 Task: Research Airbnb options in Yarim, Yemen from 2nd December, 2023 to 10th December, 2023 for 1 adult. Place can be private room with 1  bedroom having 1 bed and 1 bathroom. Property type can be hotel. Booking option can be self check-in.
Action: Mouse moved to (516, 96)
Screenshot: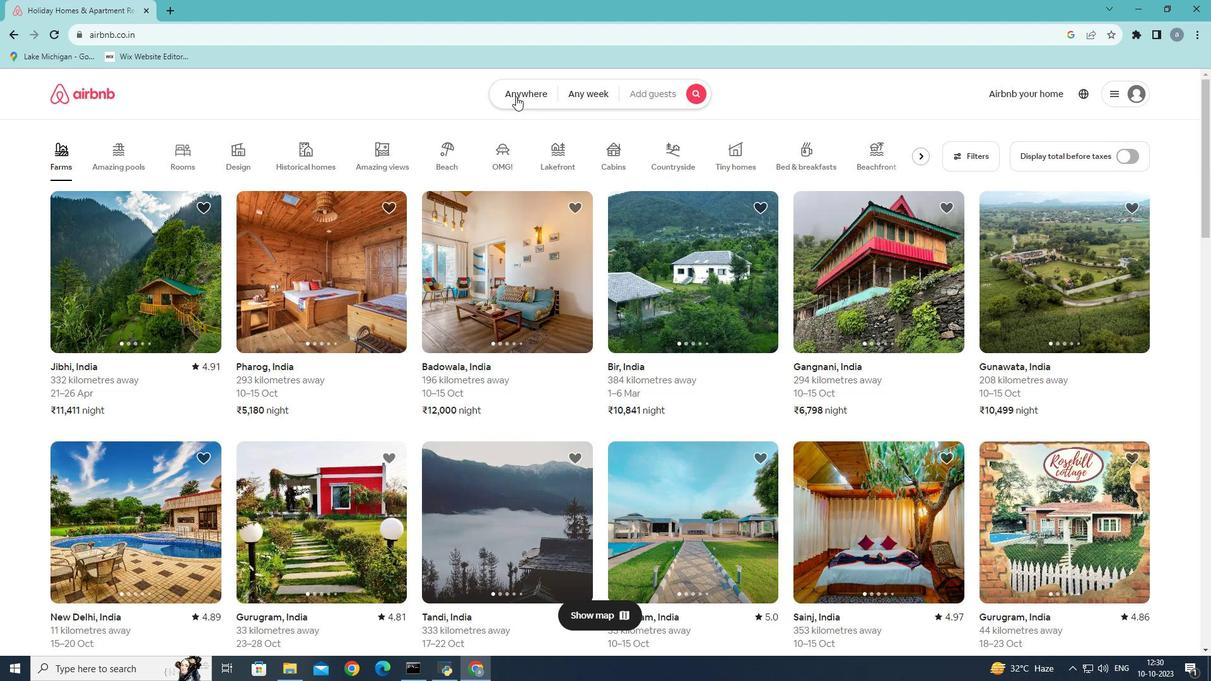 
Action: Mouse pressed left at (516, 96)
Screenshot: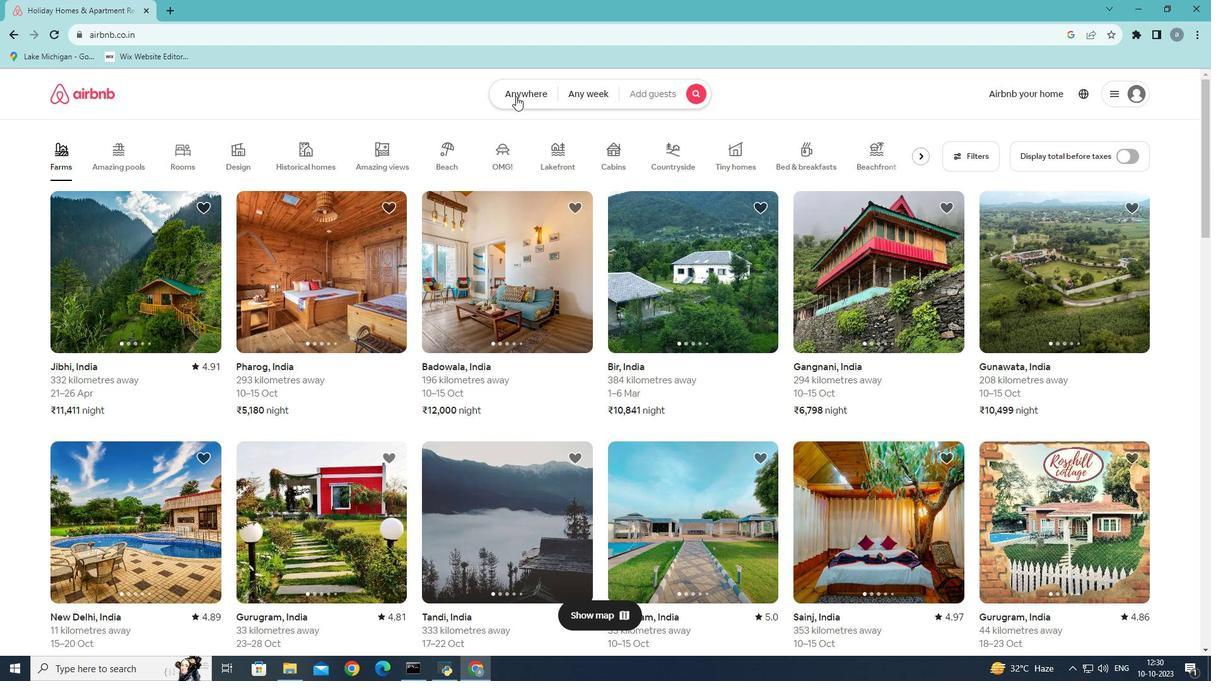 
Action: Mouse moved to (410, 142)
Screenshot: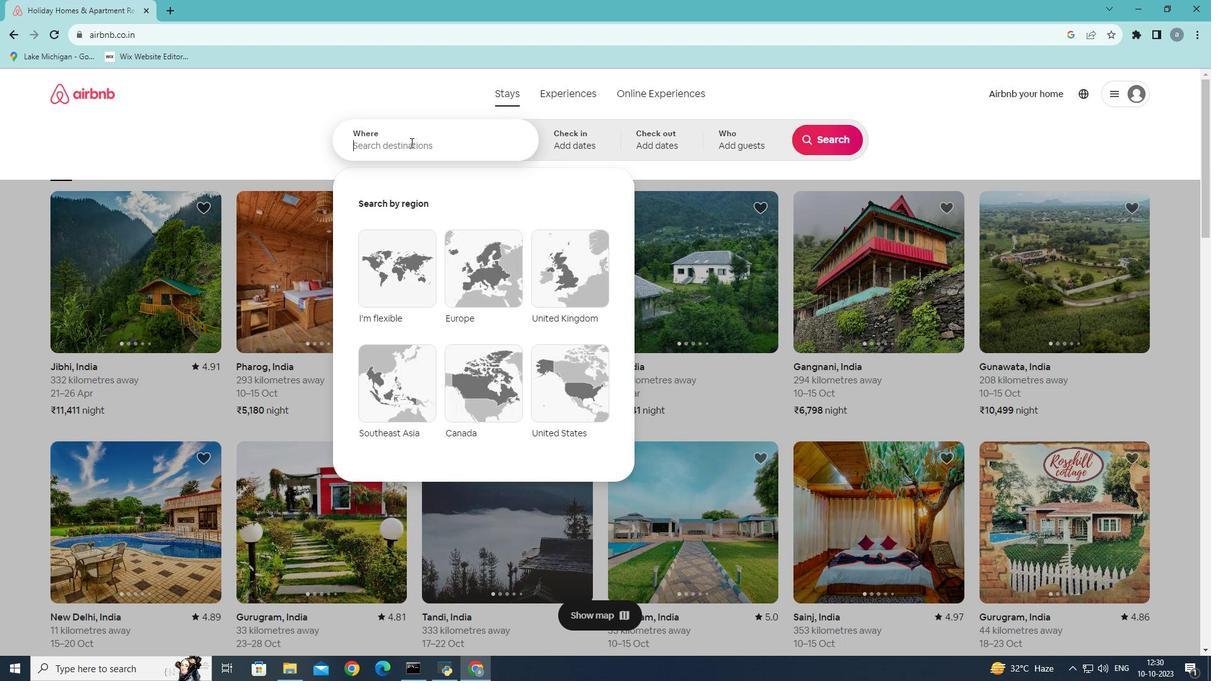 
Action: Mouse pressed left at (410, 142)
Screenshot: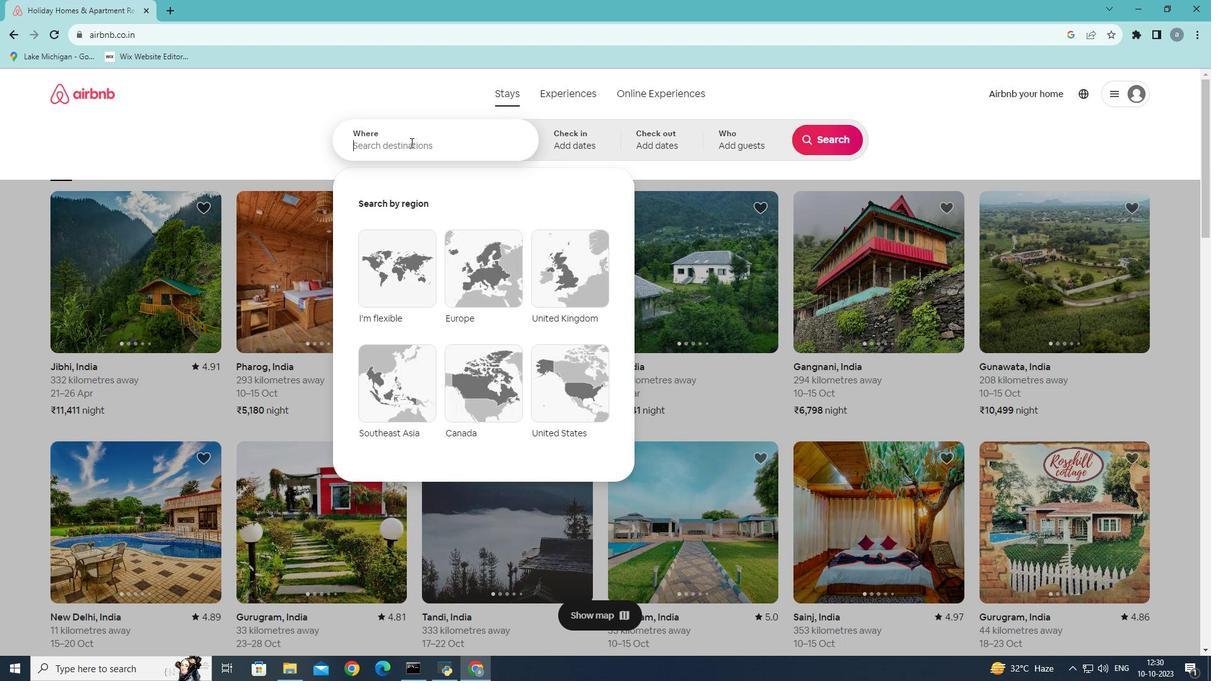 
Action: Mouse moved to (458, 136)
Screenshot: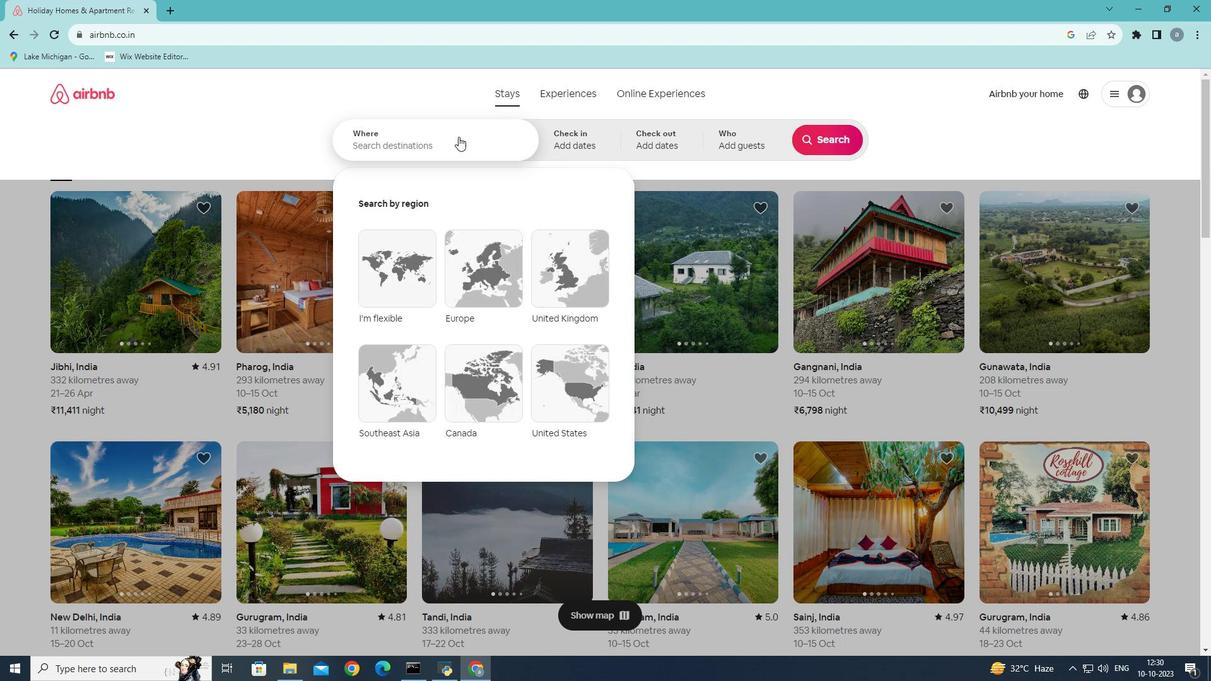 
Action: Key pressed <Key.shift><Key.shift><Key.shift><Key.shift><Key.shift><Key.shift>Yarim,<Key.shift><Key.shift>Yamr<Key.backspace>en<Key.enter>
Screenshot: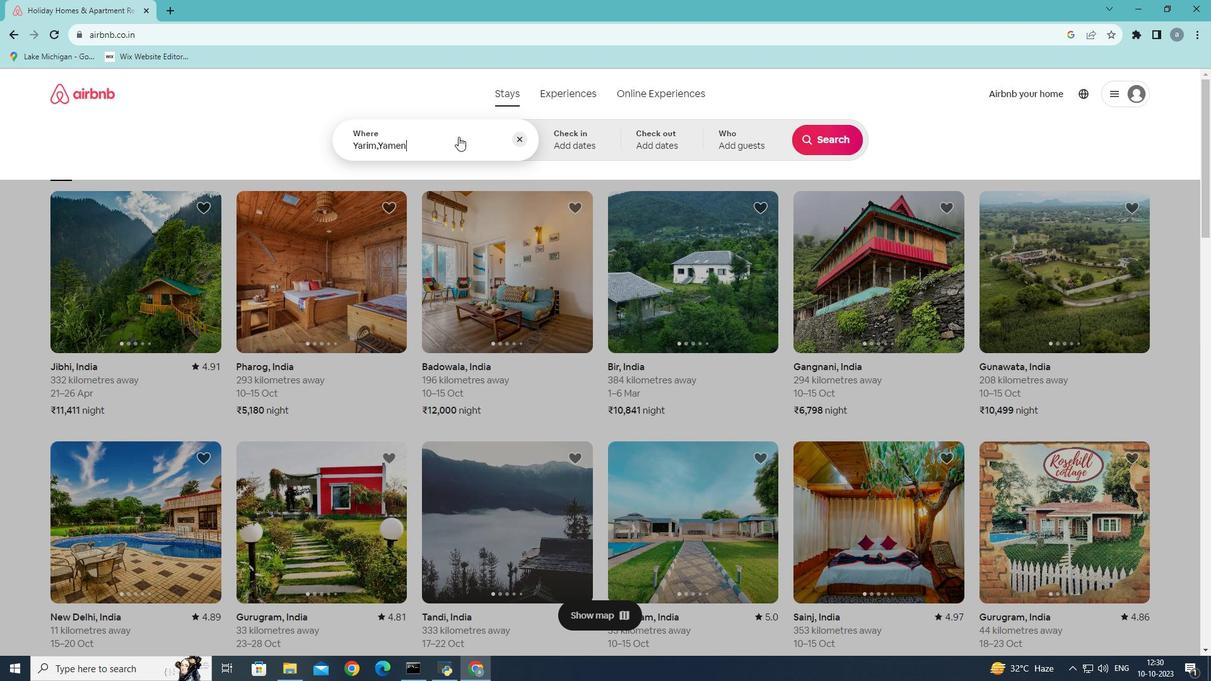 
Action: Mouse moved to (825, 241)
Screenshot: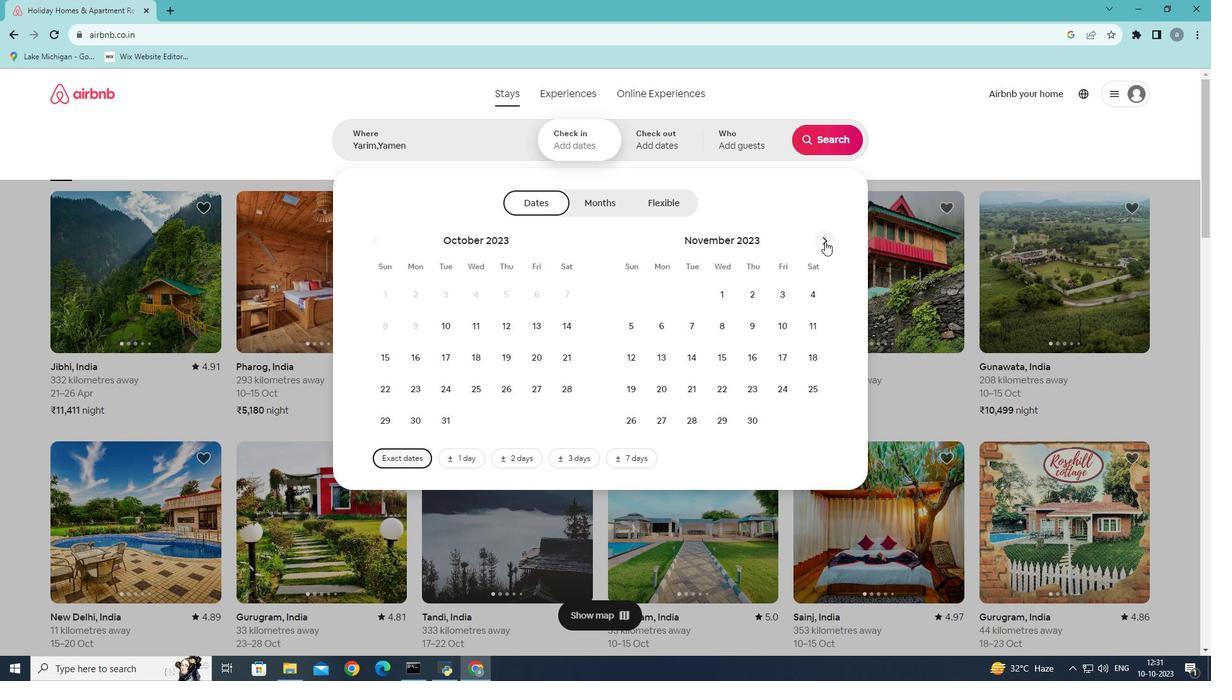 
Action: Mouse pressed left at (825, 241)
Screenshot: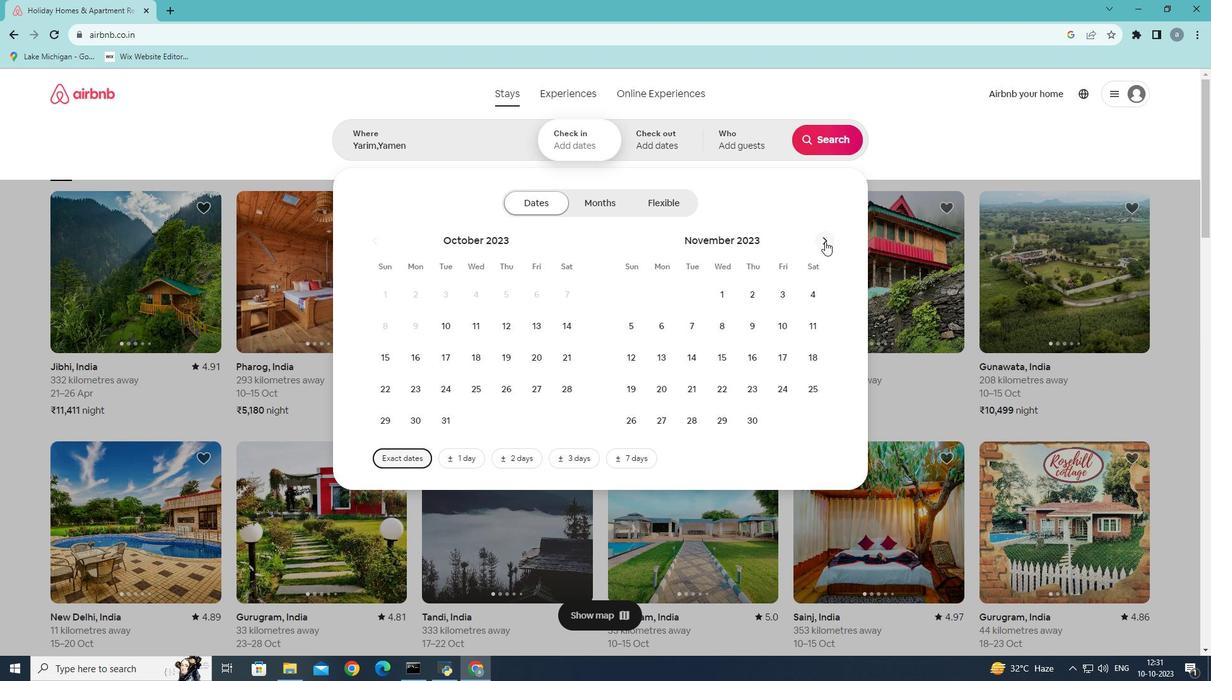 
Action: Mouse moved to (818, 292)
Screenshot: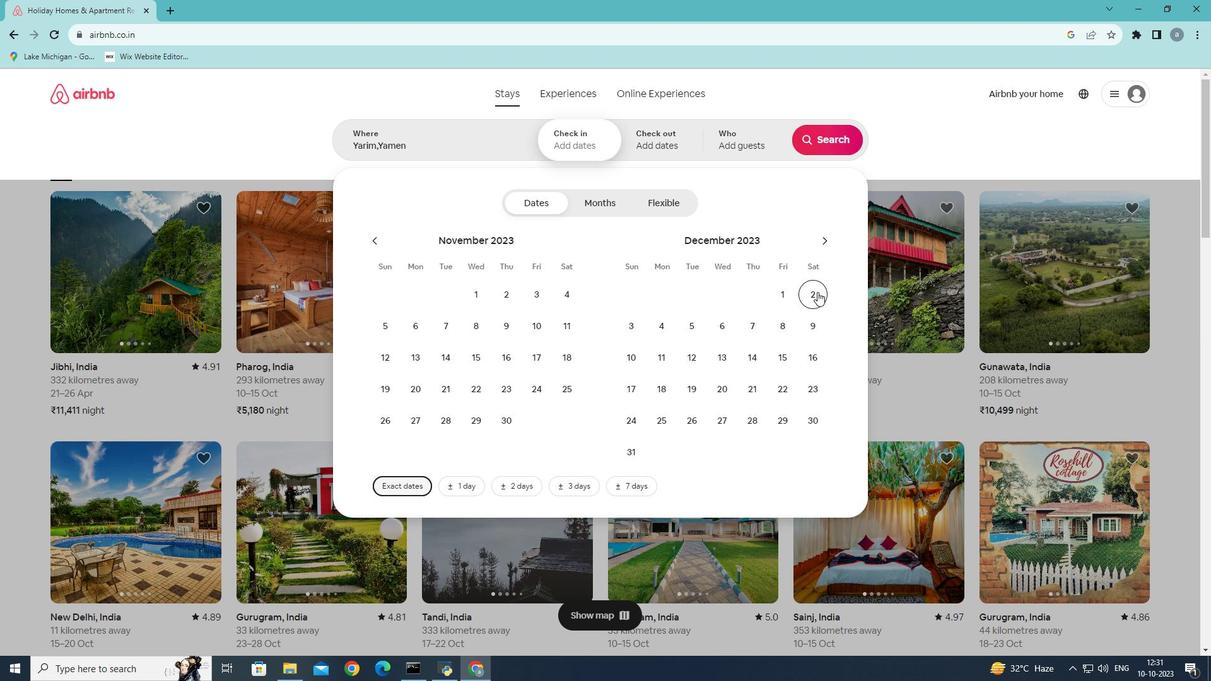 
Action: Mouse pressed left at (818, 292)
Screenshot: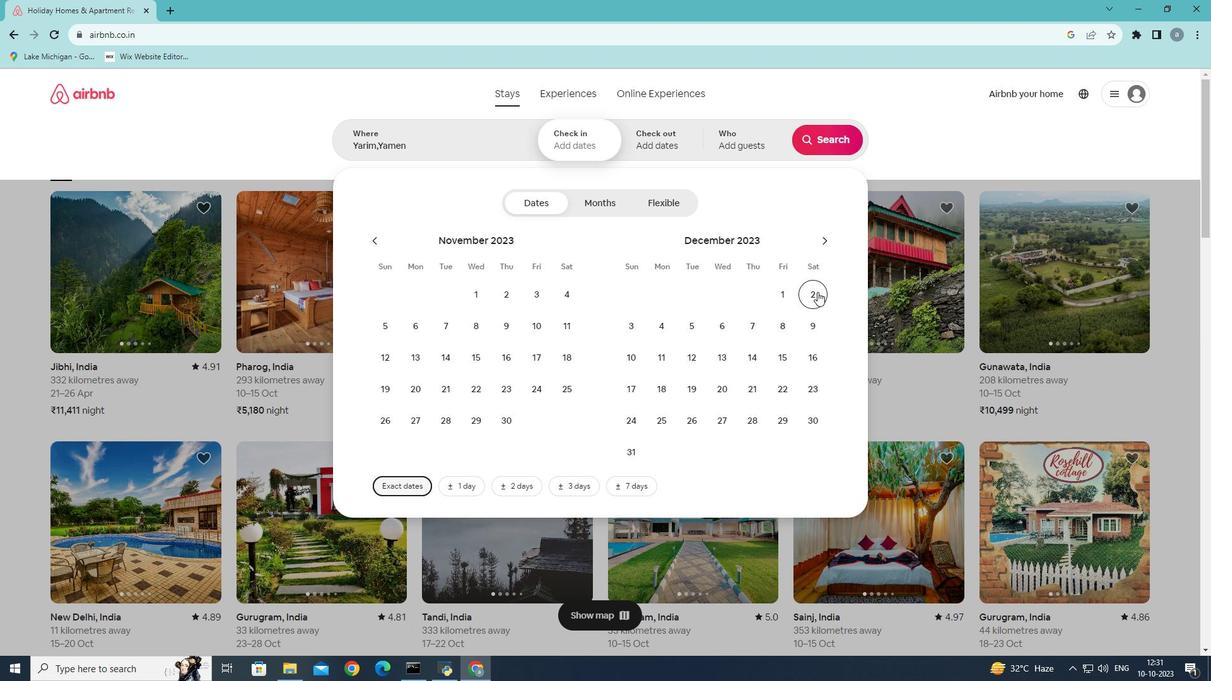
Action: Mouse moved to (631, 361)
Screenshot: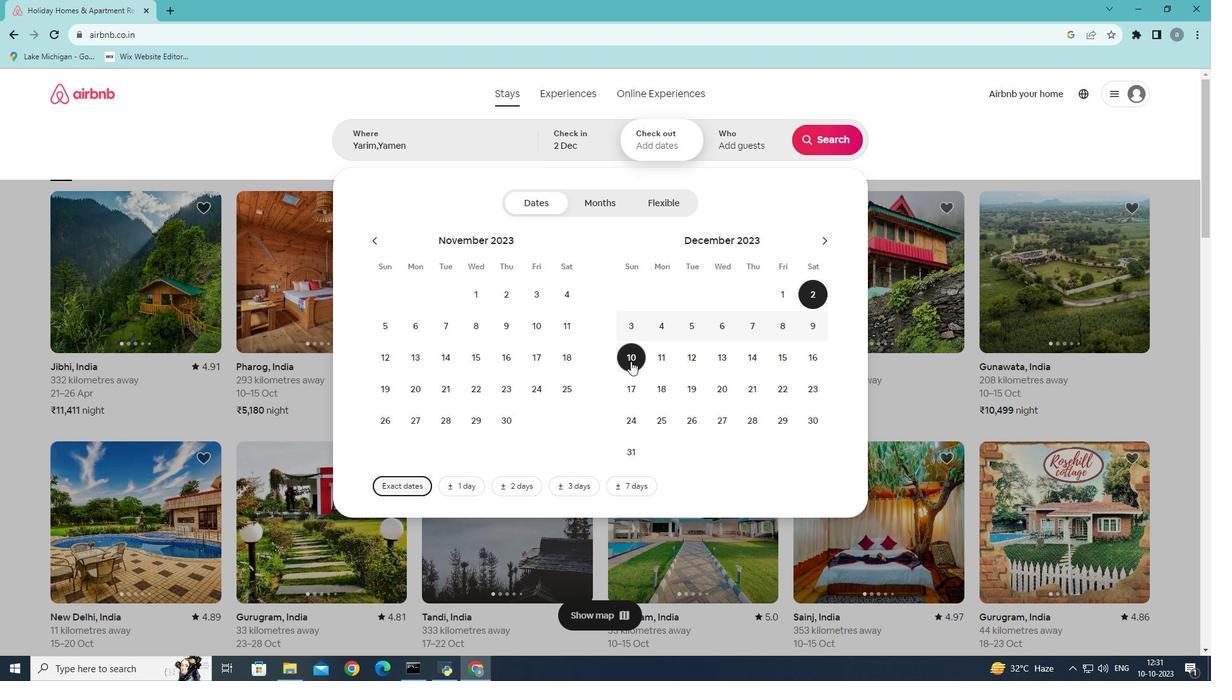 
Action: Mouse pressed left at (631, 361)
Screenshot: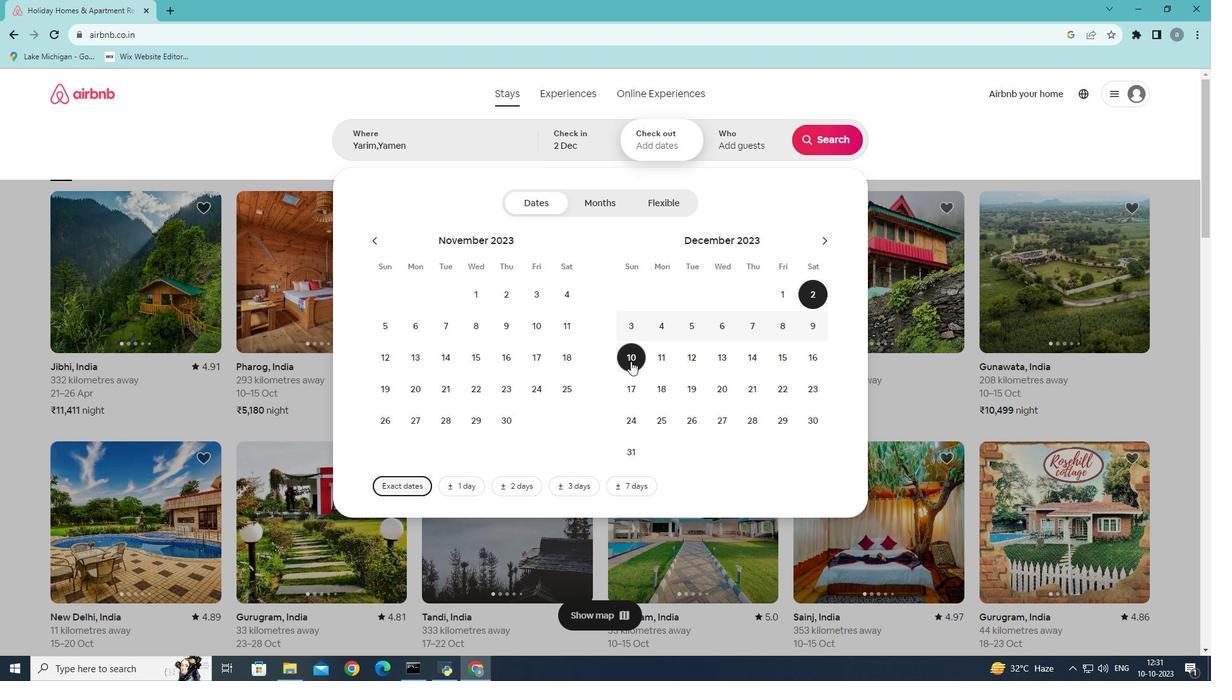 
Action: Mouse moved to (742, 143)
Screenshot: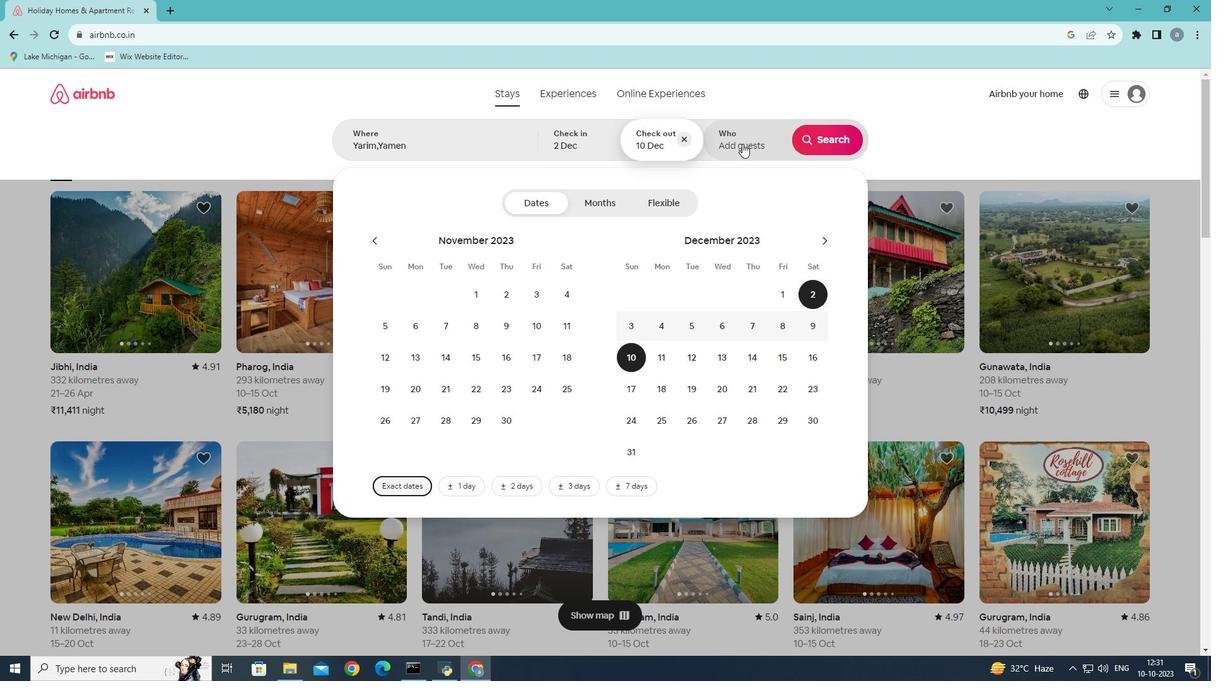 
Action: Mouse pressed left at (742, 143)
Screenshot: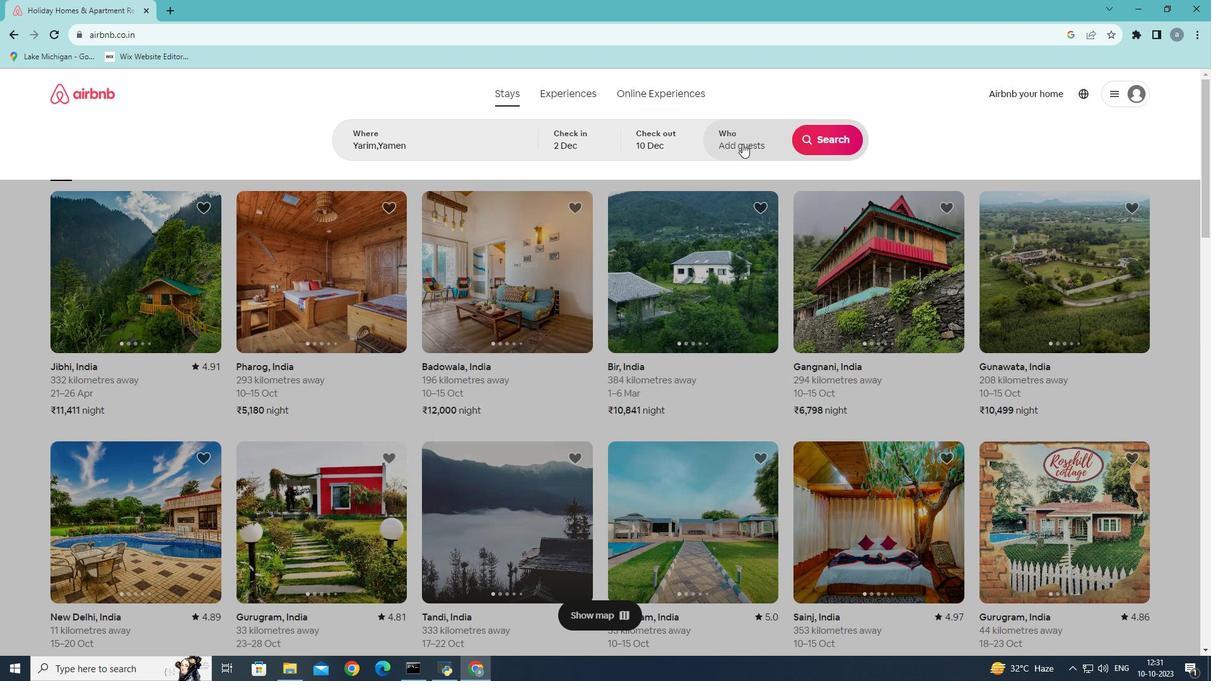 
Action: Mouse moved to (827, 203)
Screenshot: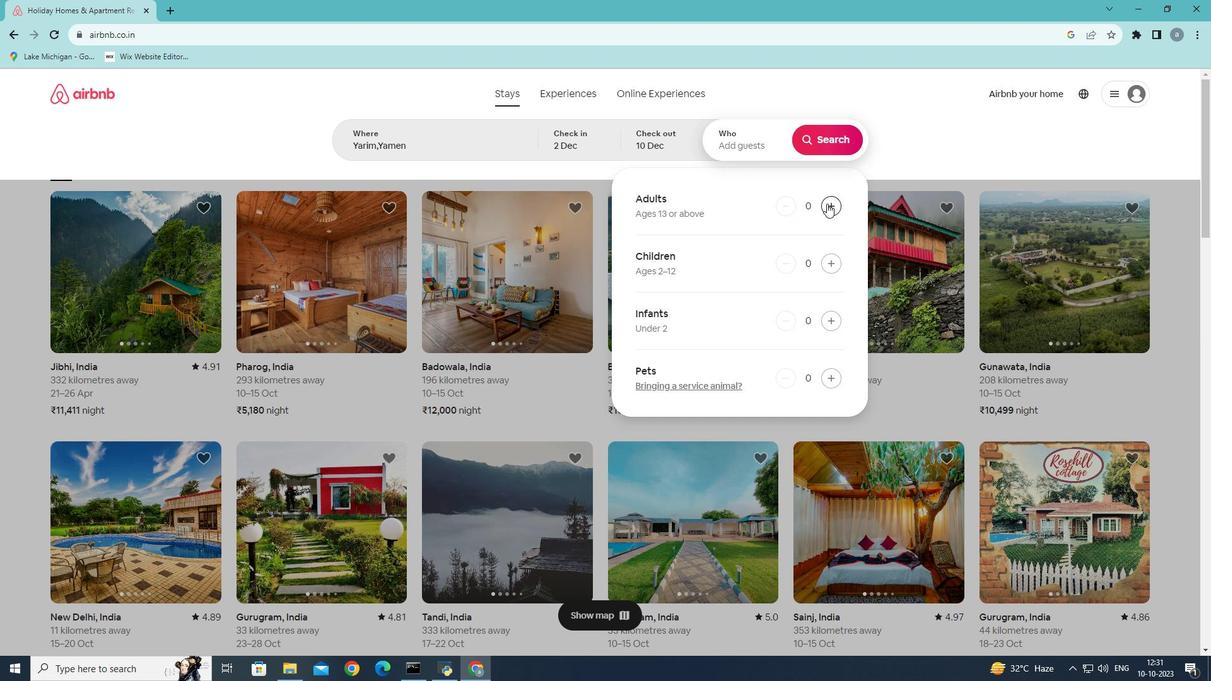 
Action: Mouse pressed left at (827, 203)
Screenshot: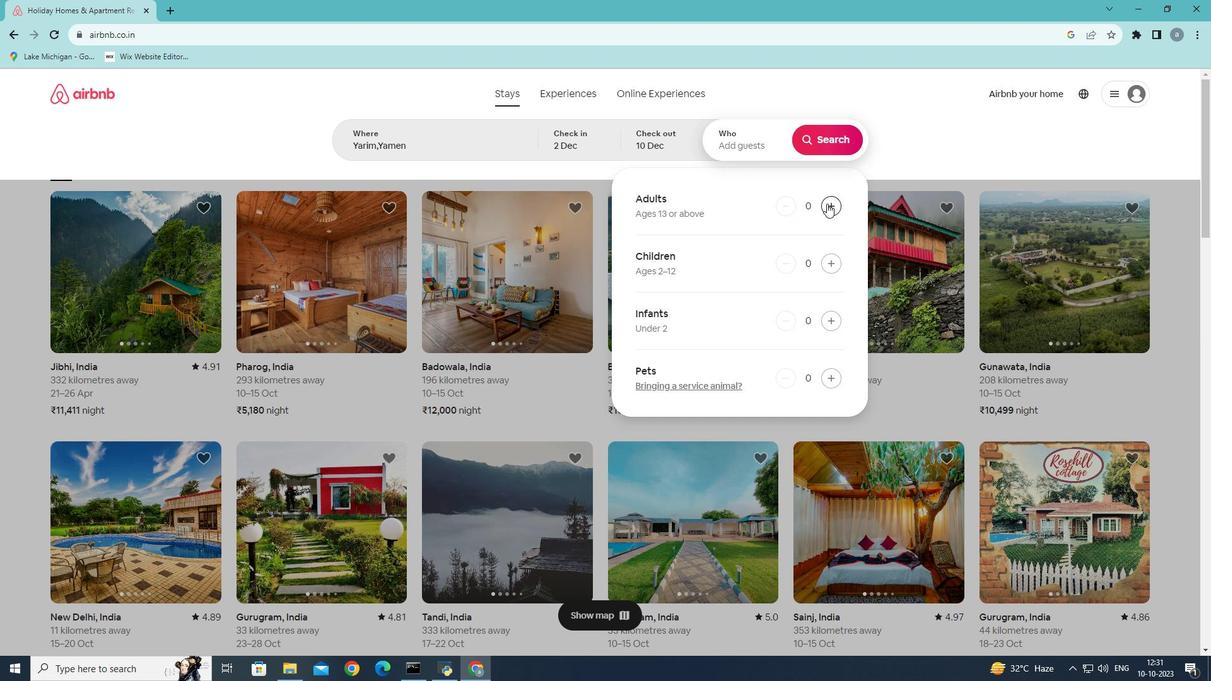 
Action: Mouse moved to (823, 140)
Screenshot: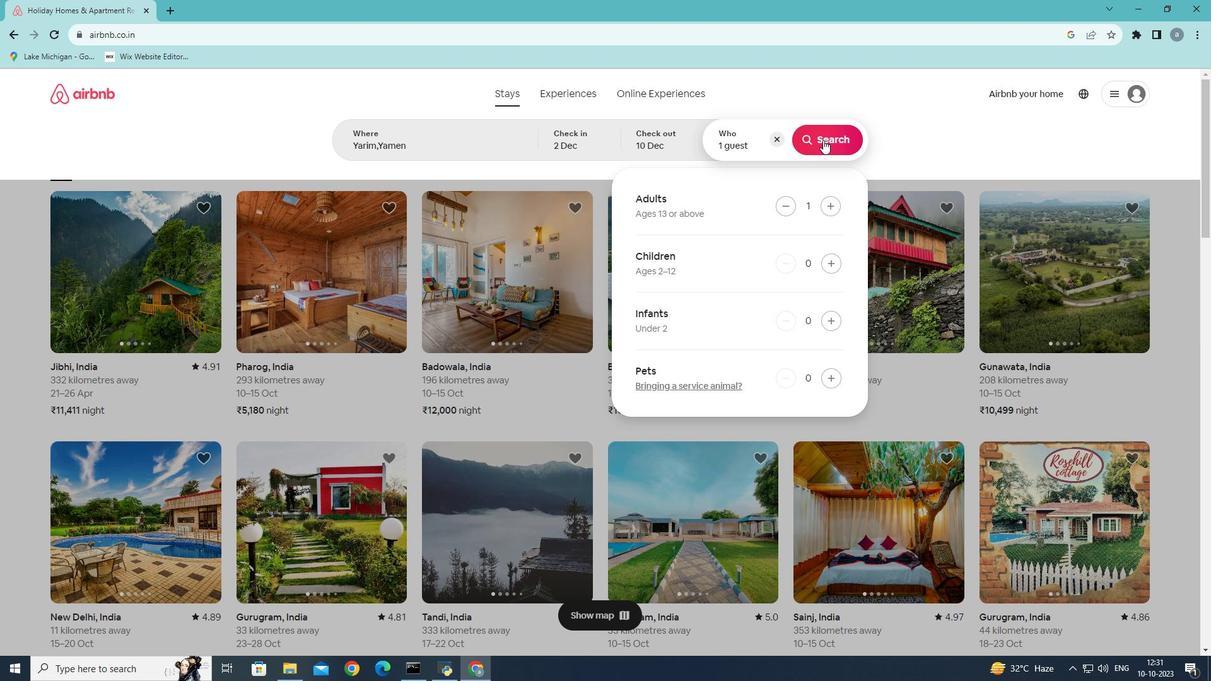 
Action: Mouse pressed left at (823, 140)
Screenshot: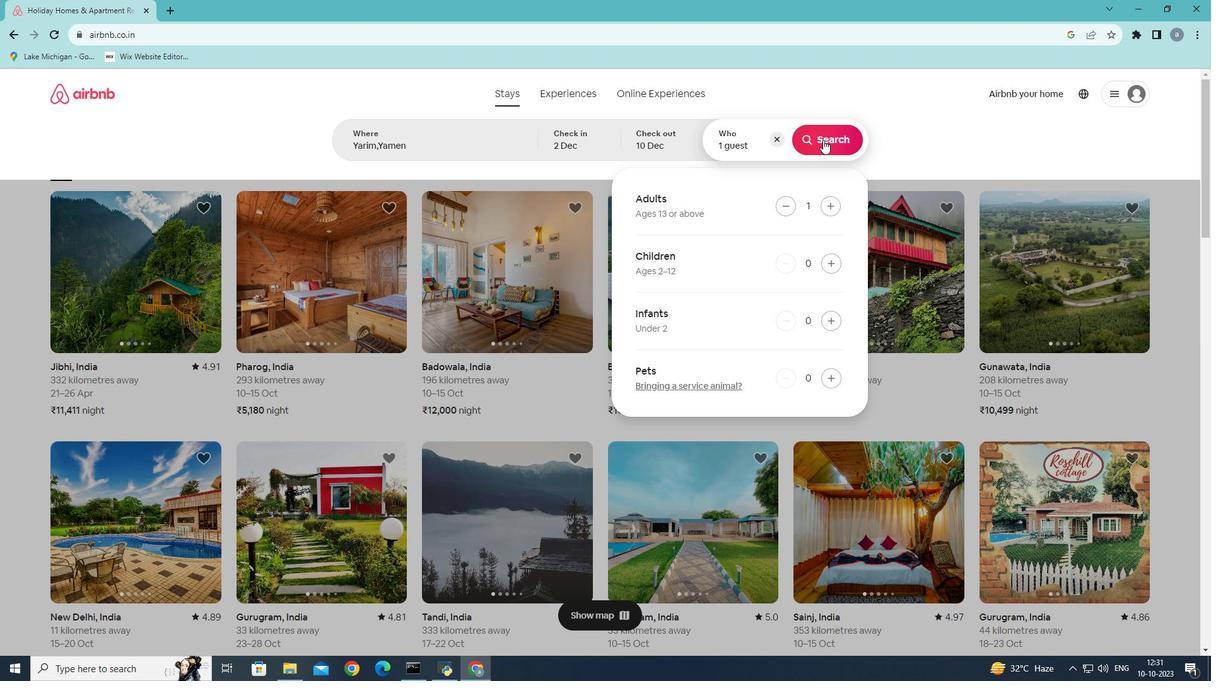 
Action: Mouse moved to (1012, 145)
Screenshot: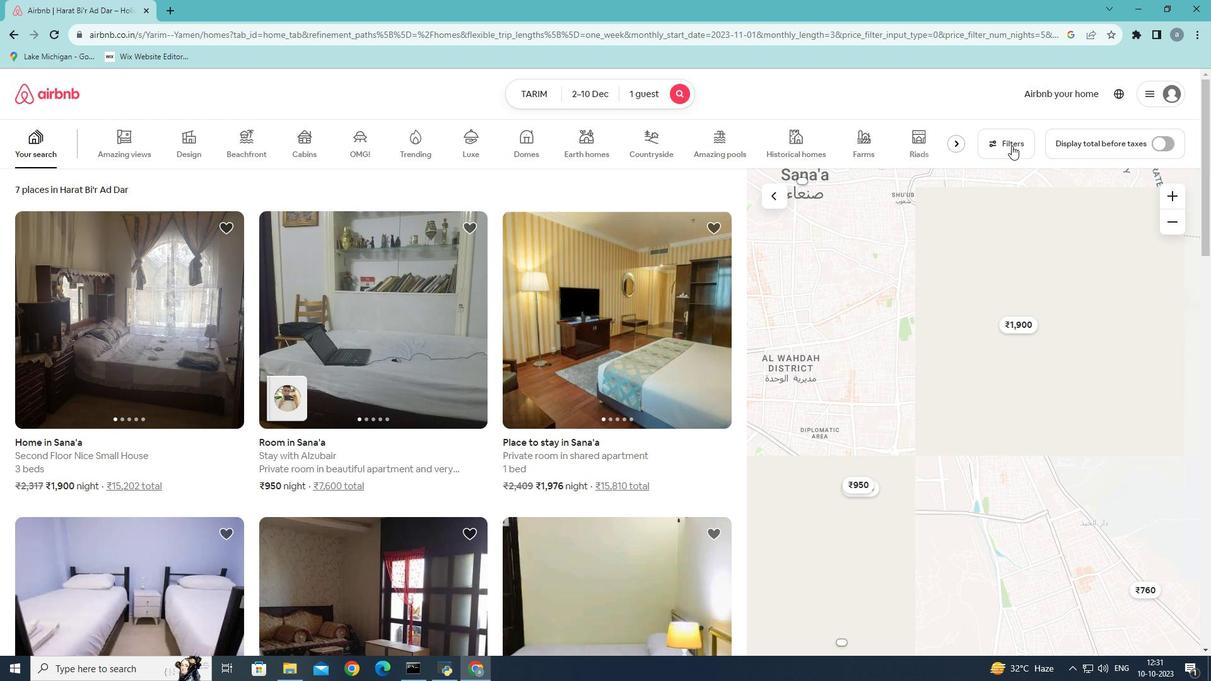 
Action: Mouse pressed left at (1012, 145)
Screenshot: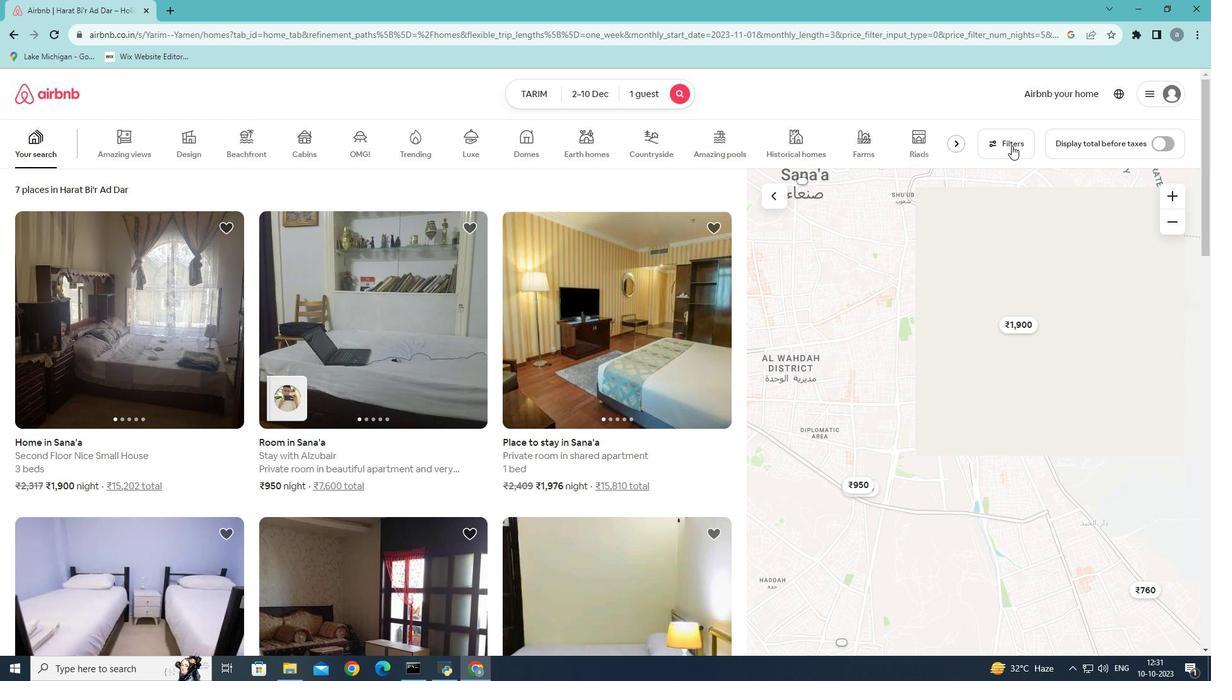 
Action: Mouse moved to (506, 396)
Screenshot: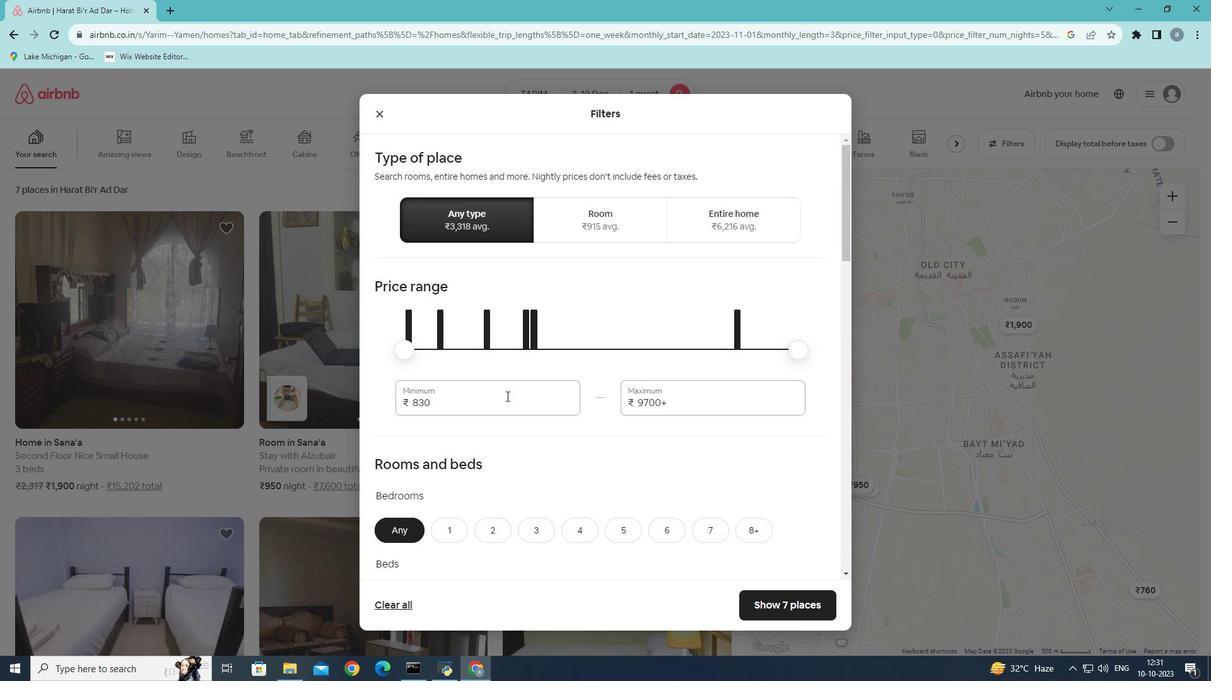 
Action: Mouse scrolled (506, 395) with delta (0, 0)
Screenshot: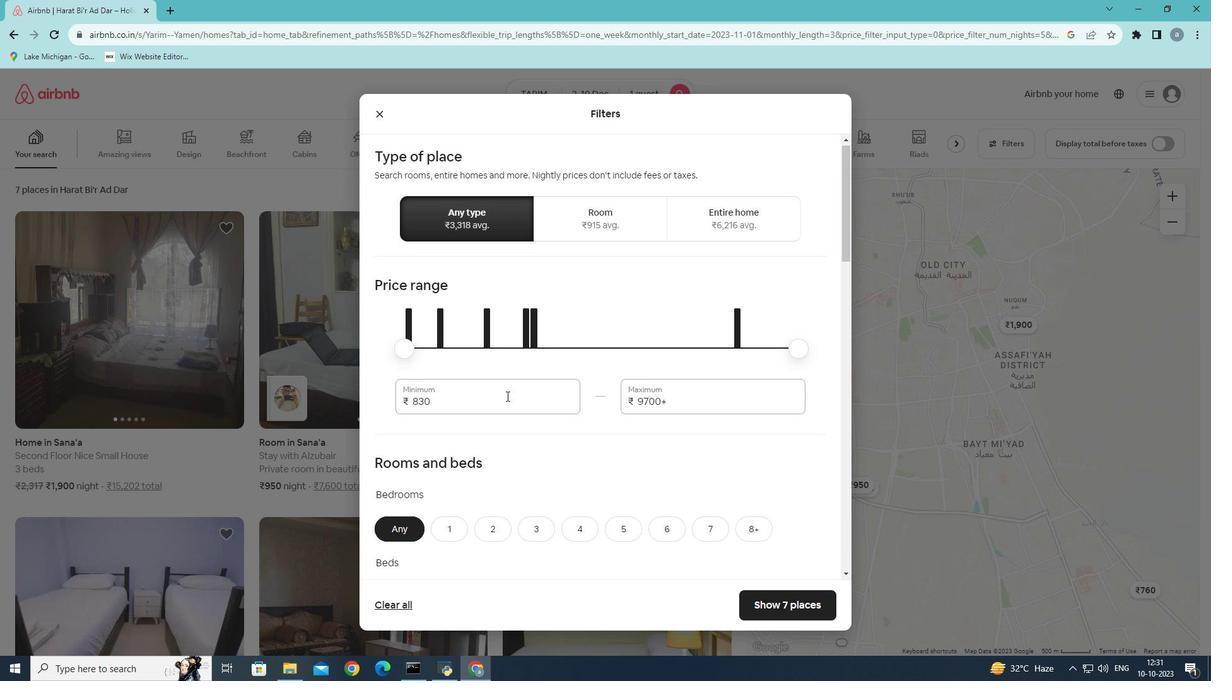 
Action: Mouse scrolled (506, 395) with delta (0, 0)
Screenshot: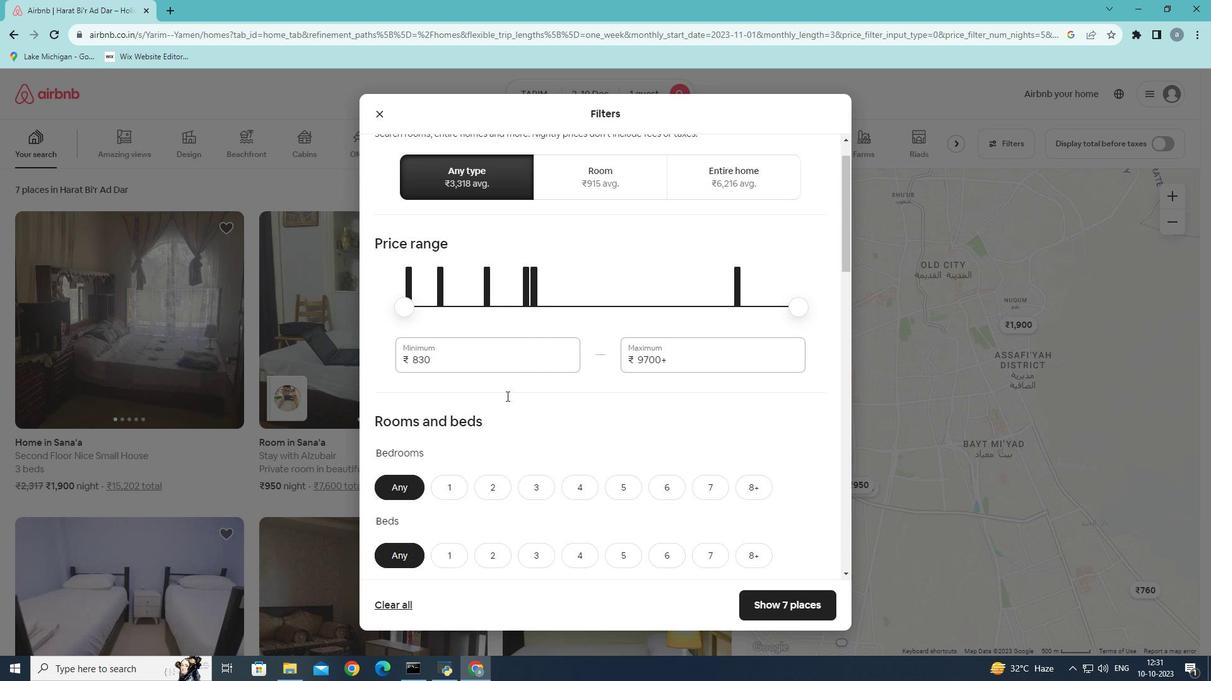 
Action: Mouse scrolled (506, 397) with delta (0, 0)
Screenshot: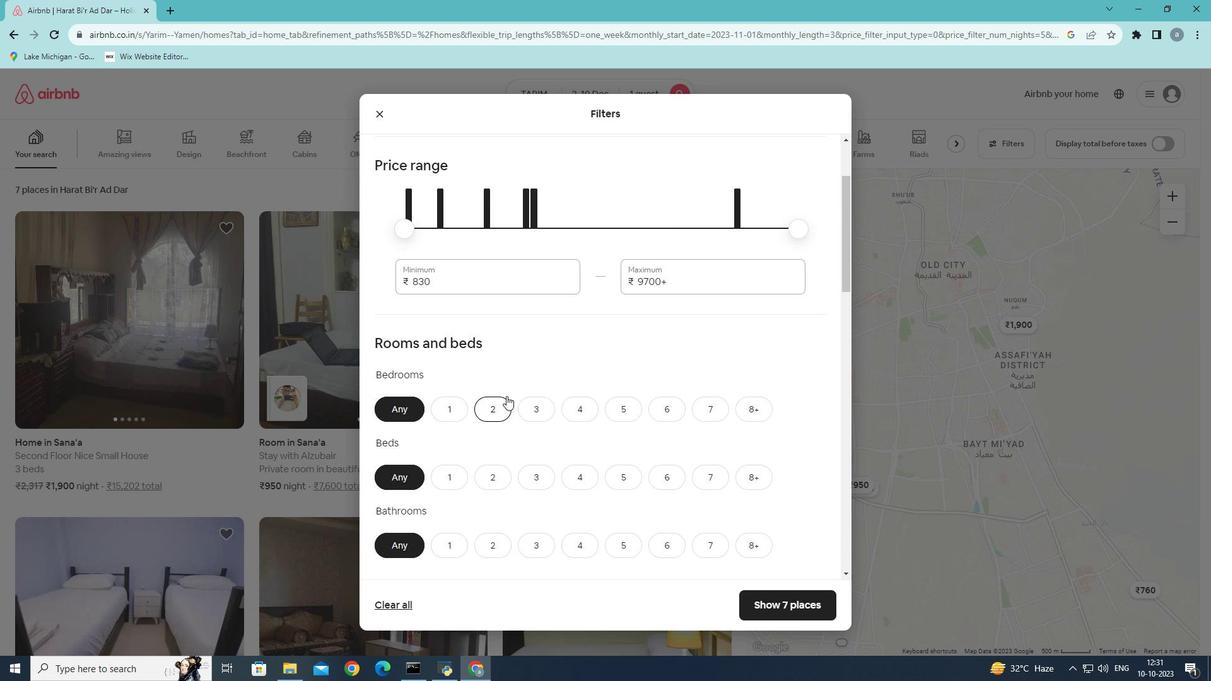 
Action: Mouse scrolled (506, 397) with delta (0, 0)
Screenshot: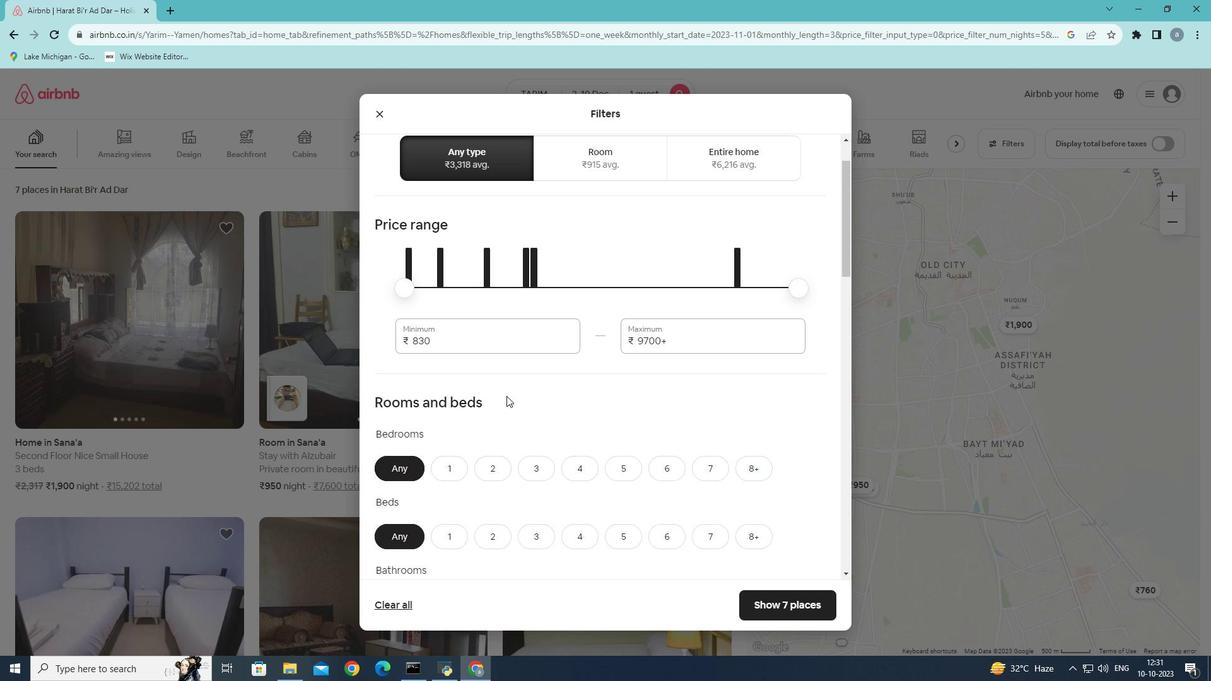 
Action: Mouse moved to (644, 225)
Screenshot: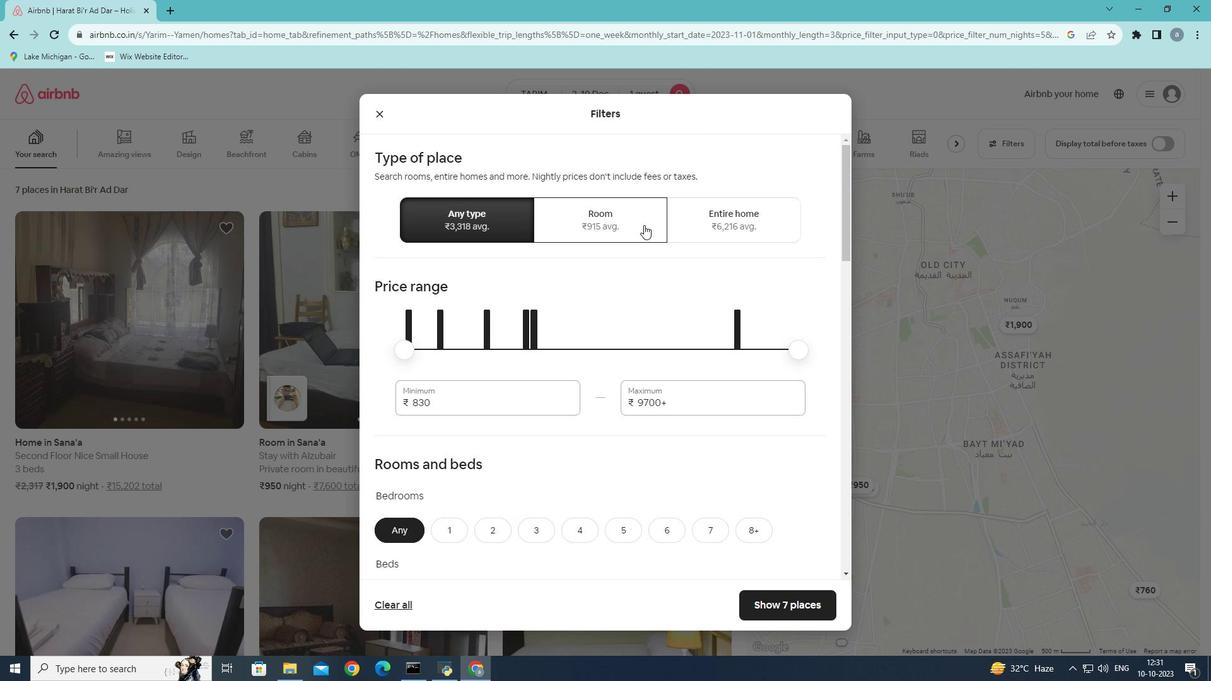 
Action: Mouse pressed left at (644, 225)
Screenshot: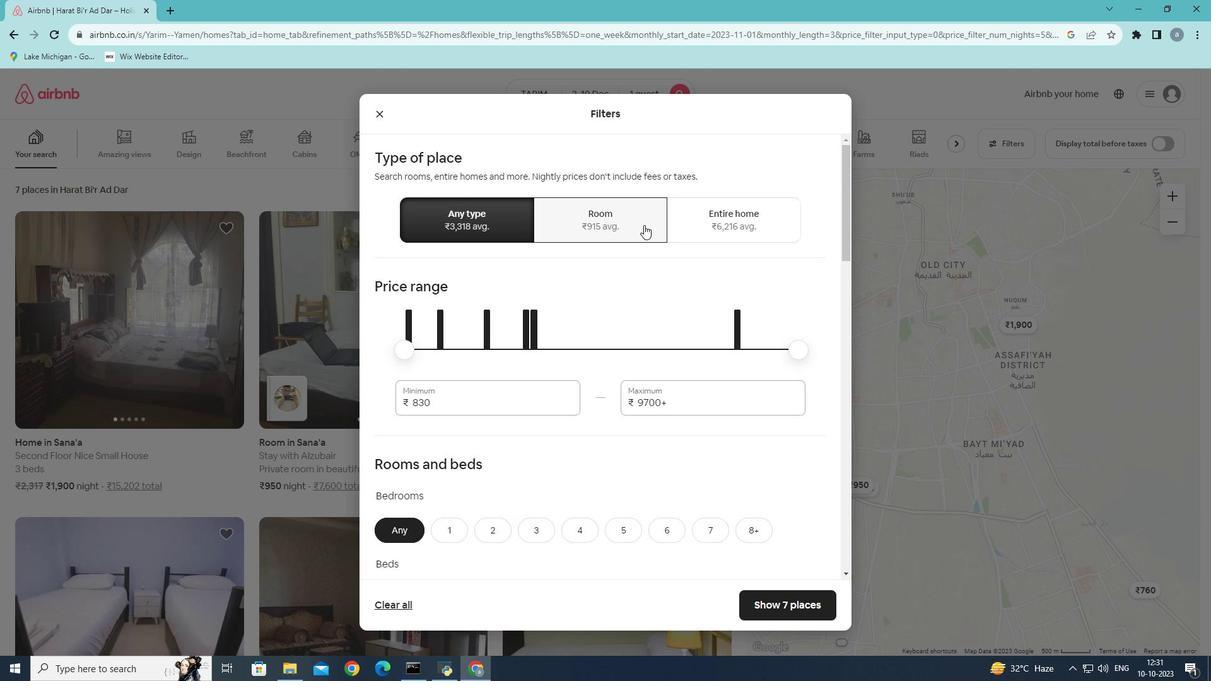 
Action: Mouse moved to (571, 407)
Screenshot: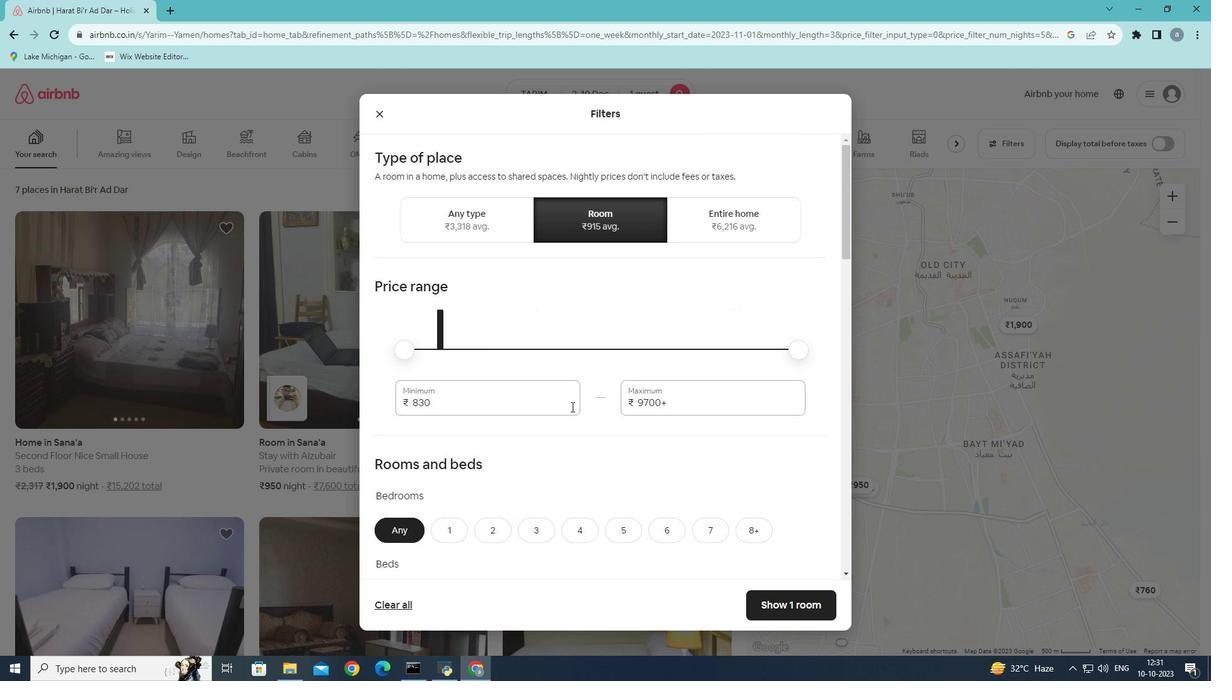 
Action: Mouse scrolled (571, 406) with delta (0, 0)
Screenshot: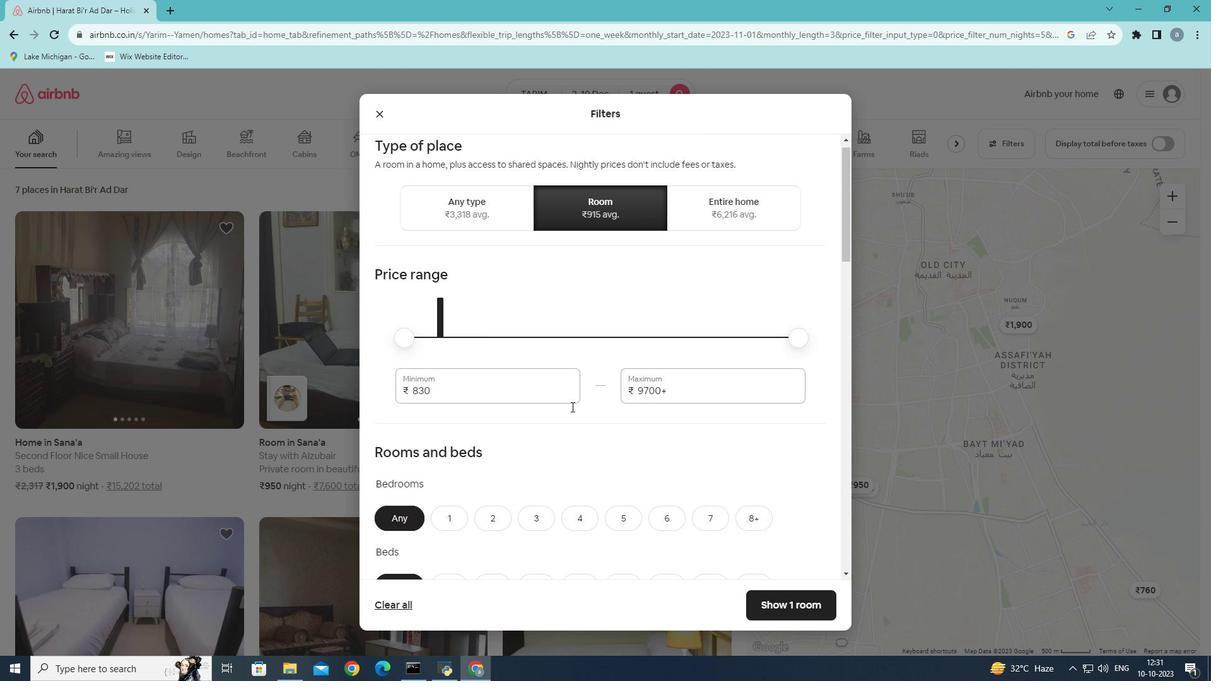 
Action: Mouse scrolled (571, 406) with delta (0, 0)
Screenshot: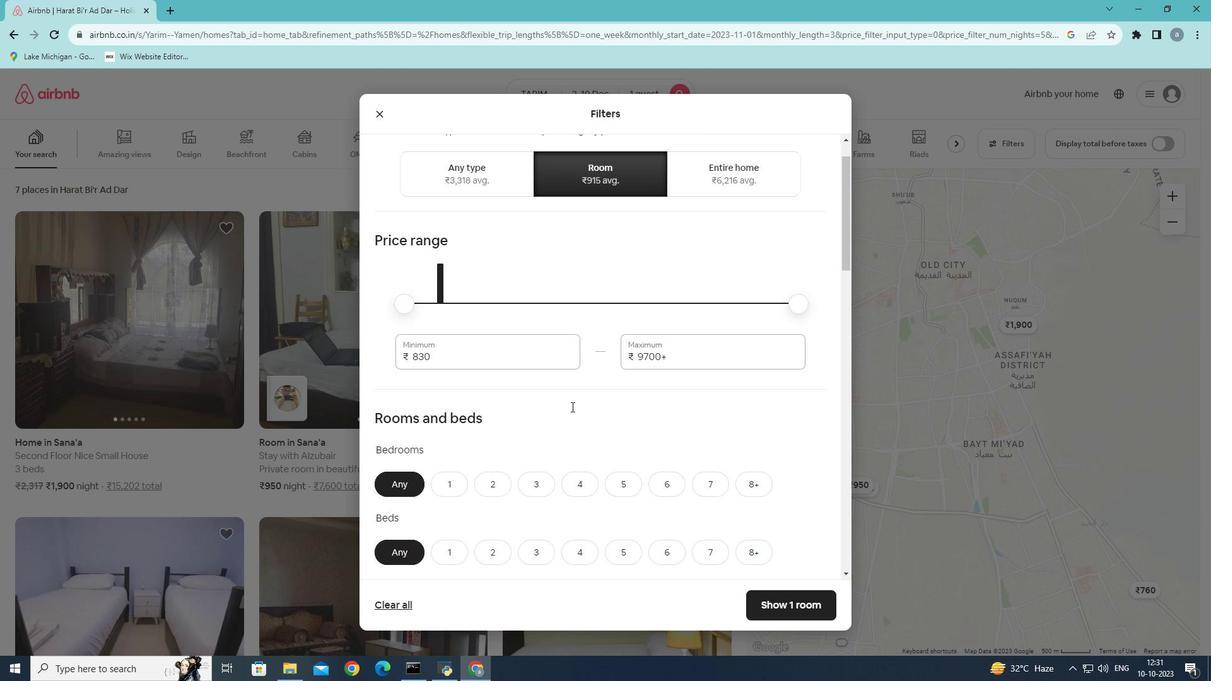 
Action: Mouse moved to (545, 412)
Screenshot: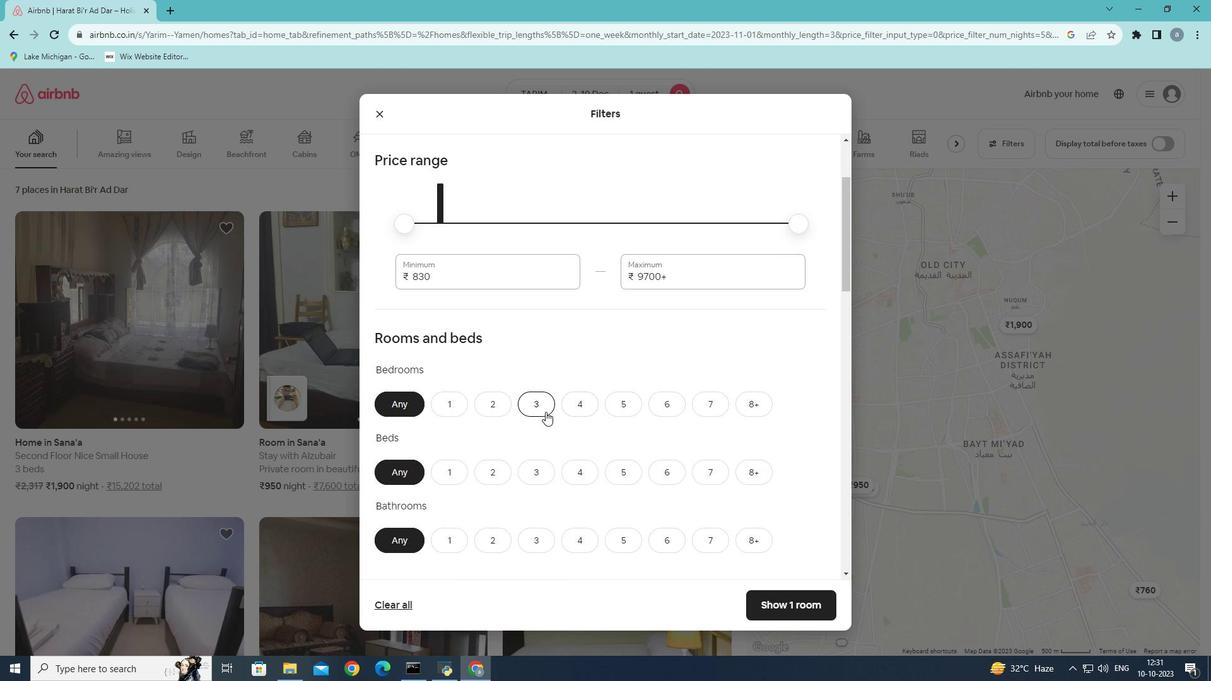 
Action: Mouse scrolled (545, 411) with delta (0, 0)
Screenshot: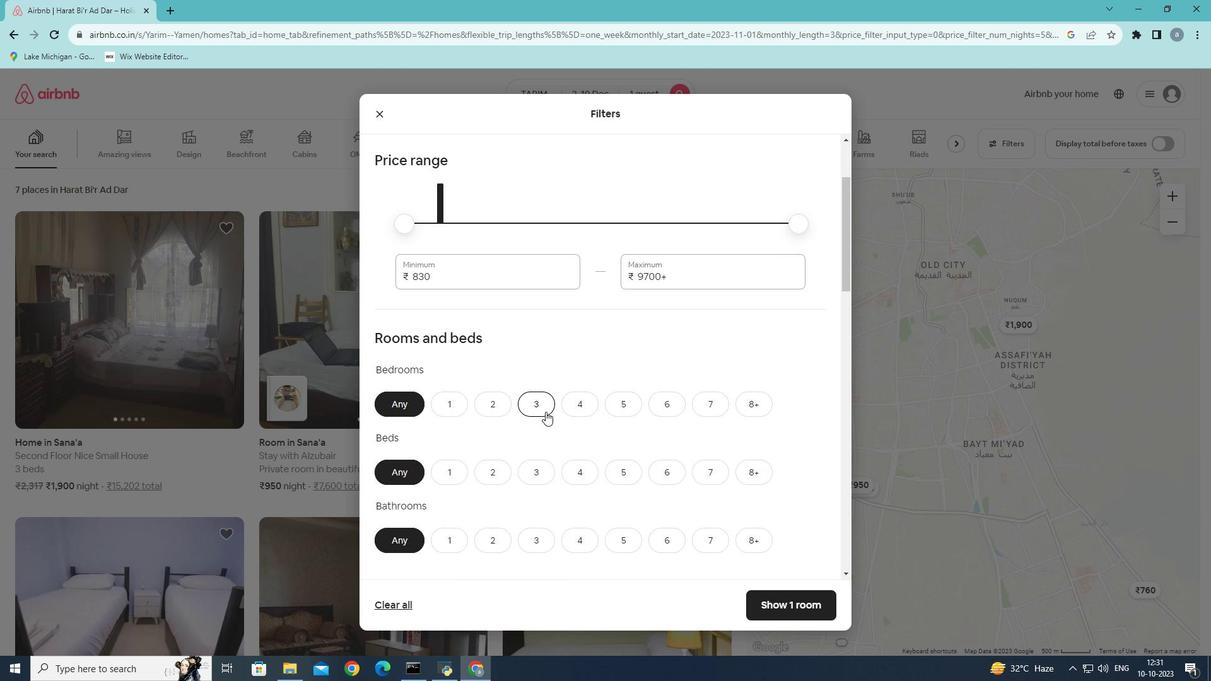
Action: Mouse scrolled (545, 411) with delta (0, 0)
Screenshot: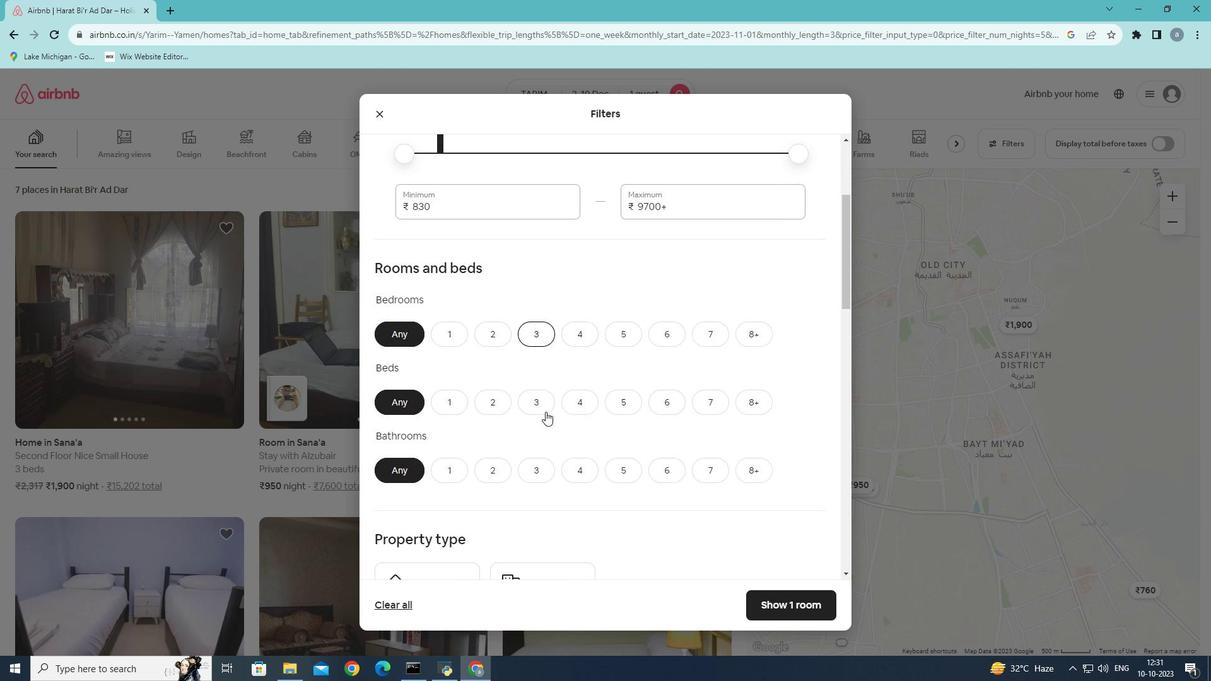 
Action: Mouse scrolled (545, 411) with delta (0, 0)
Screenshot: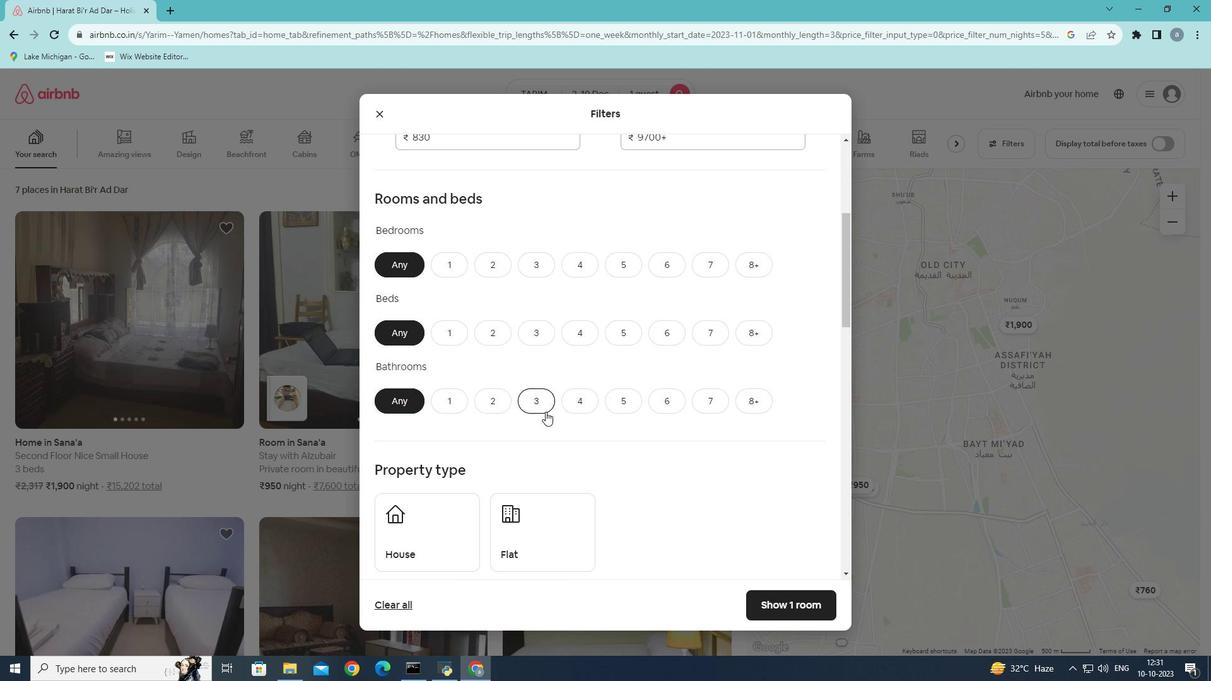 
Action: Mouse moved to (450, 211)
Screenshot: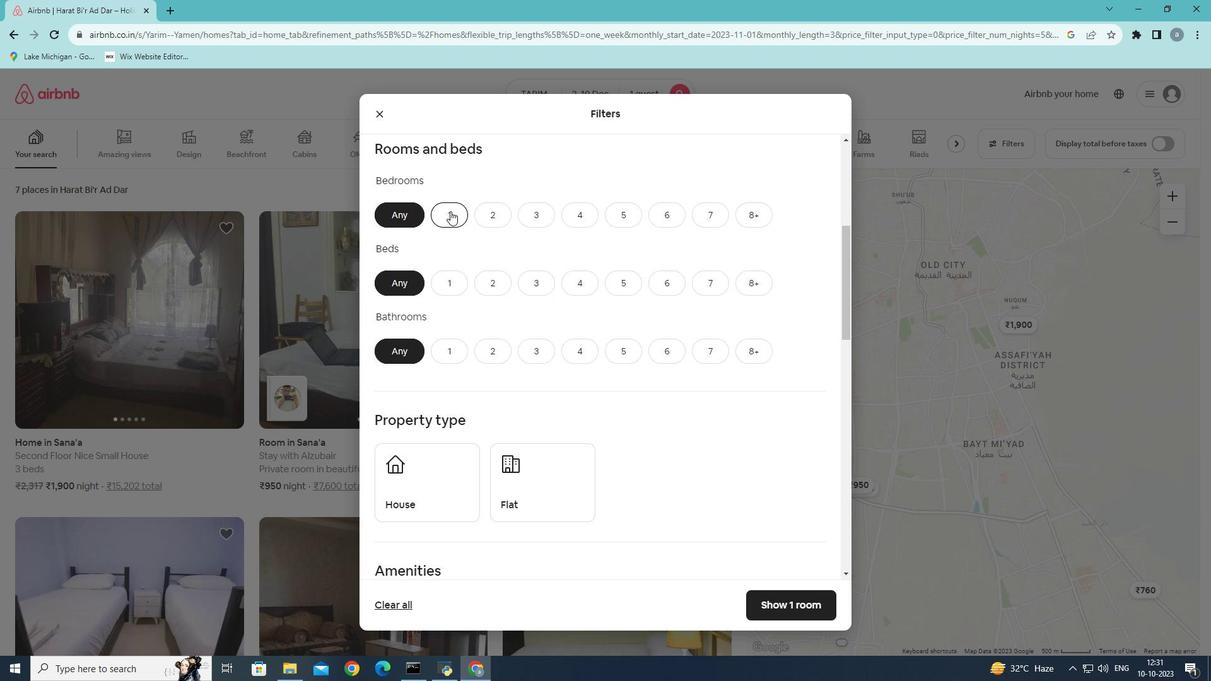 
Action: Mouse pressed left at (450, 211)
Screenshot: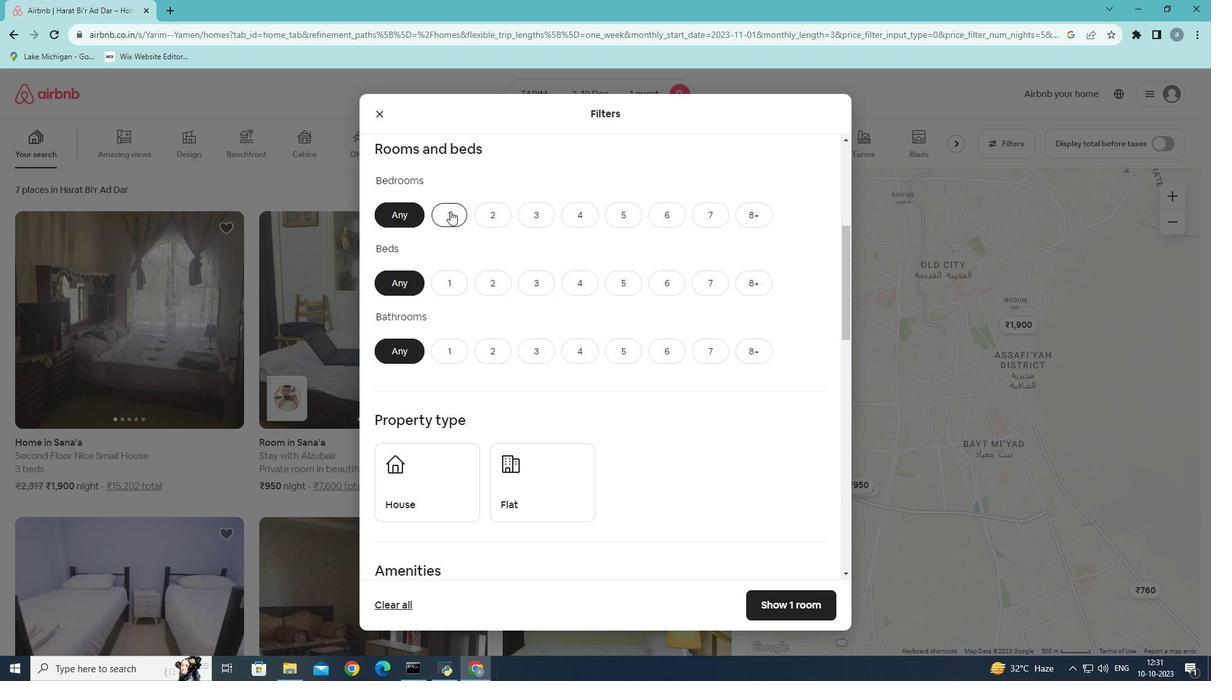 
Action: Mouse moved to (445, 282)
Screenshot: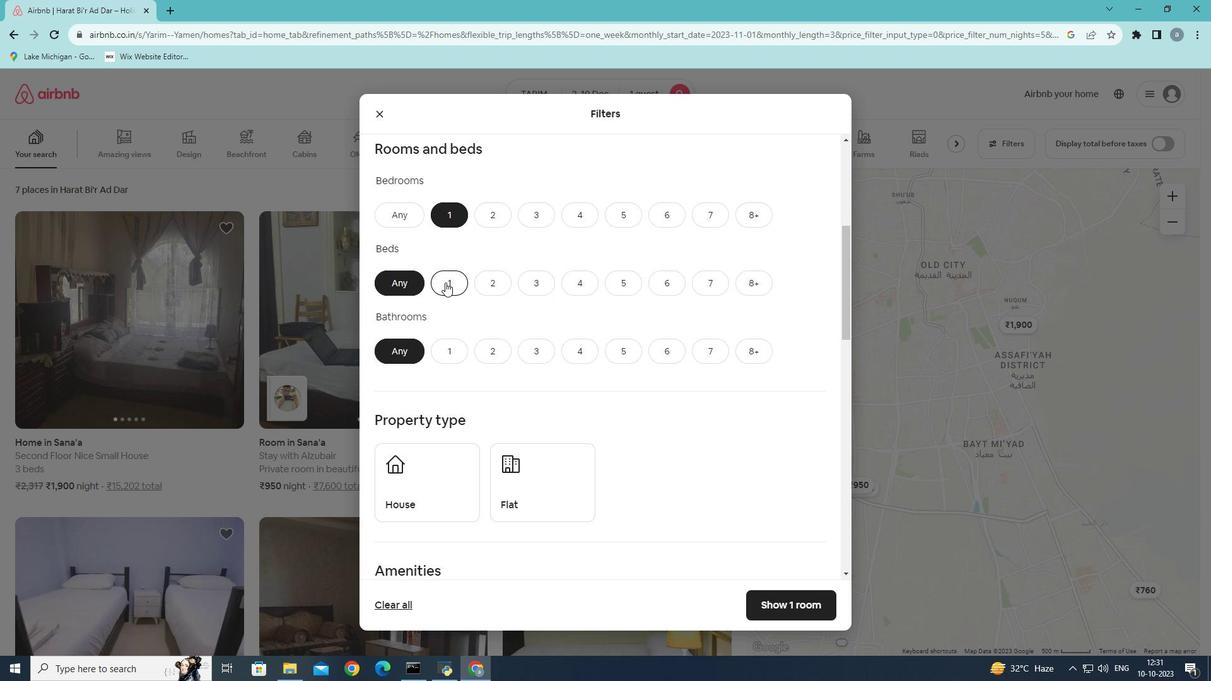 
Action: Mouse pressed left at (445, 282)
Screenshot: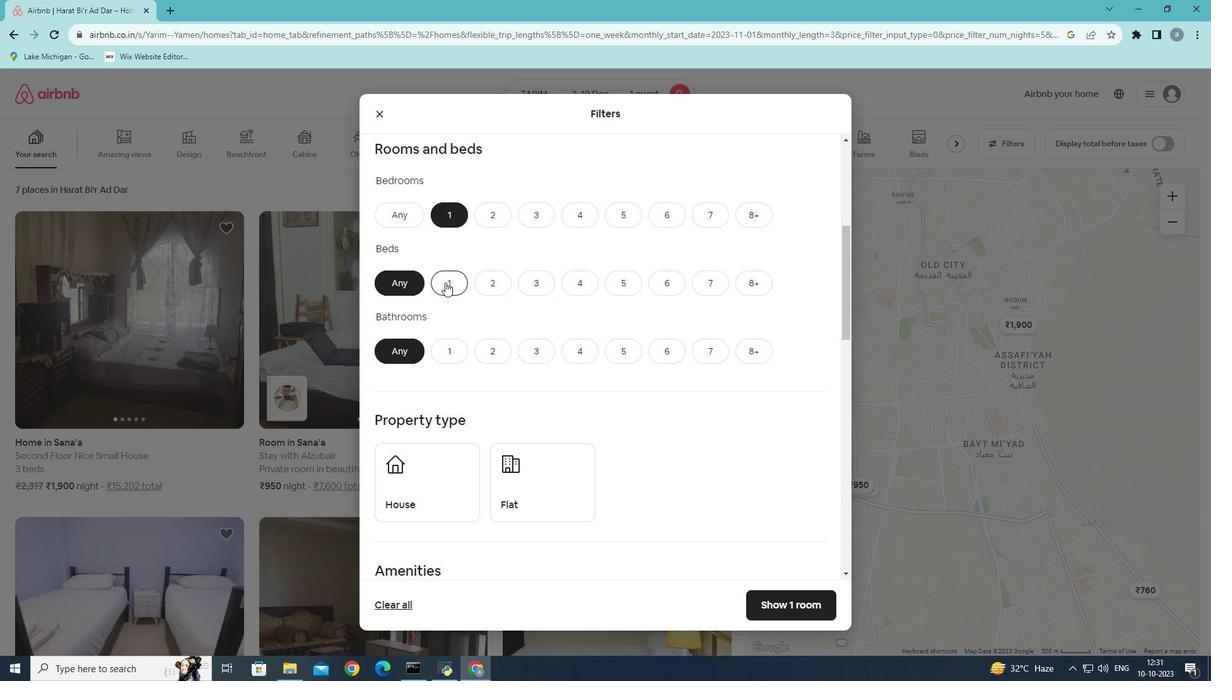 
Action: Mouse moved to (451, 353)
Screenshot: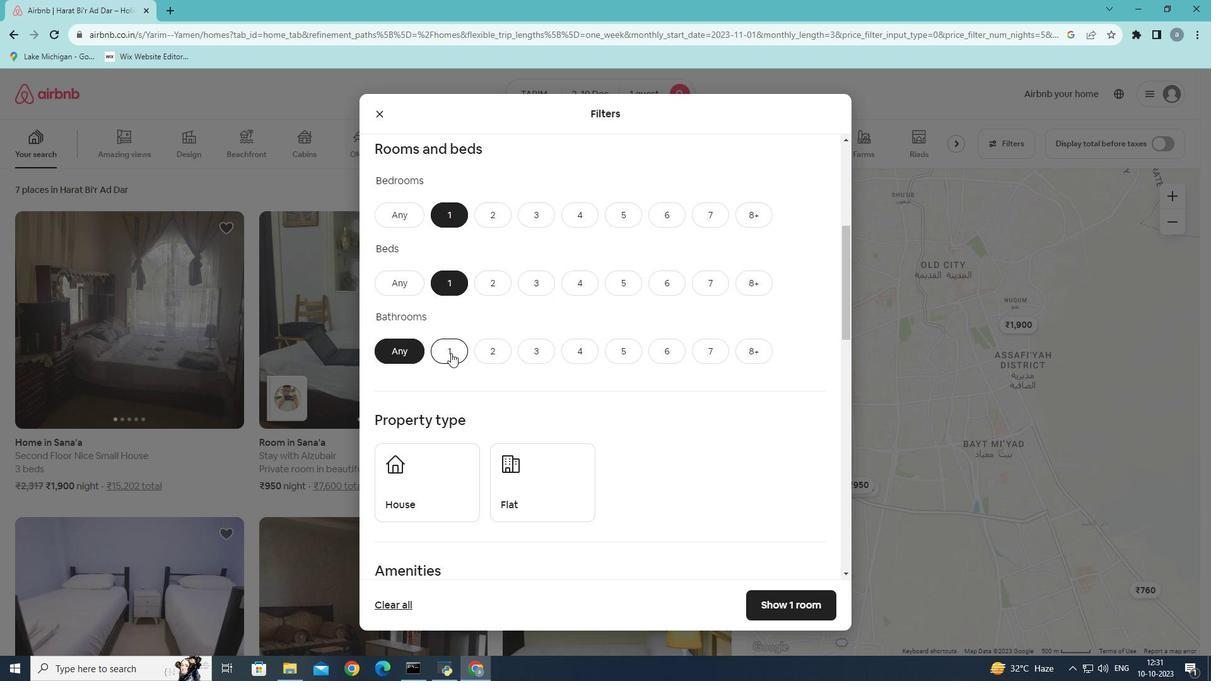
Action: Mouse pressed left at (451, 353)
Screenshot: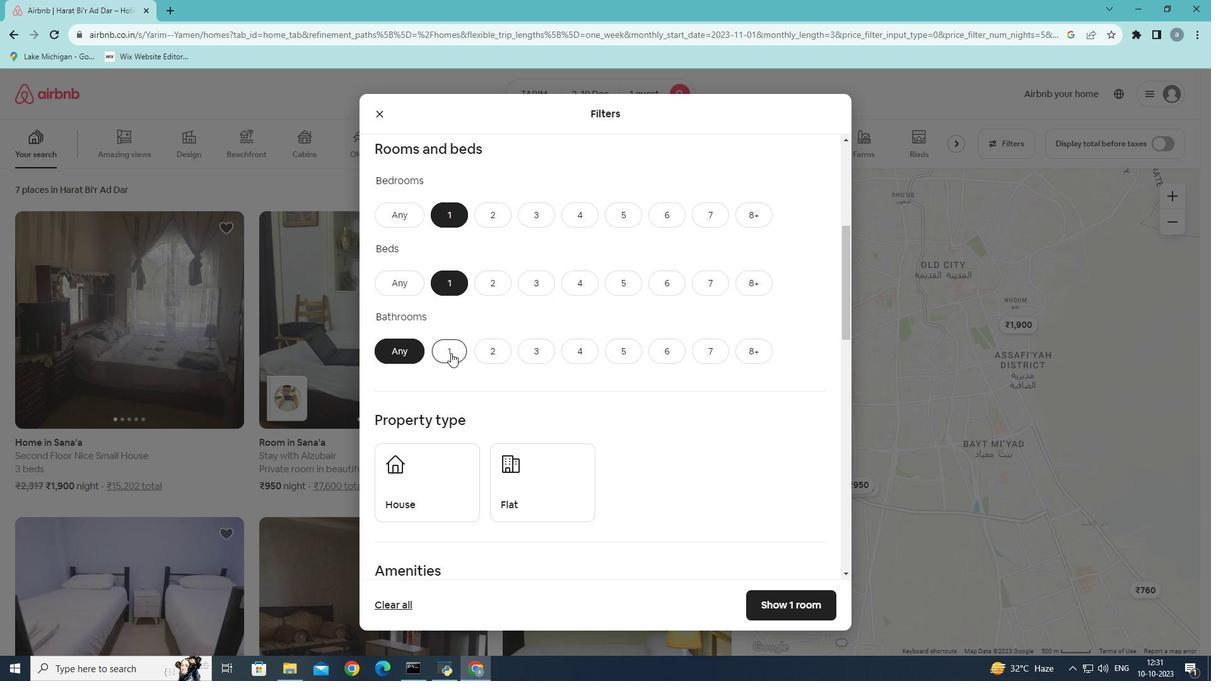 
Action: Mouse moved to (540, 343)
Screenshot: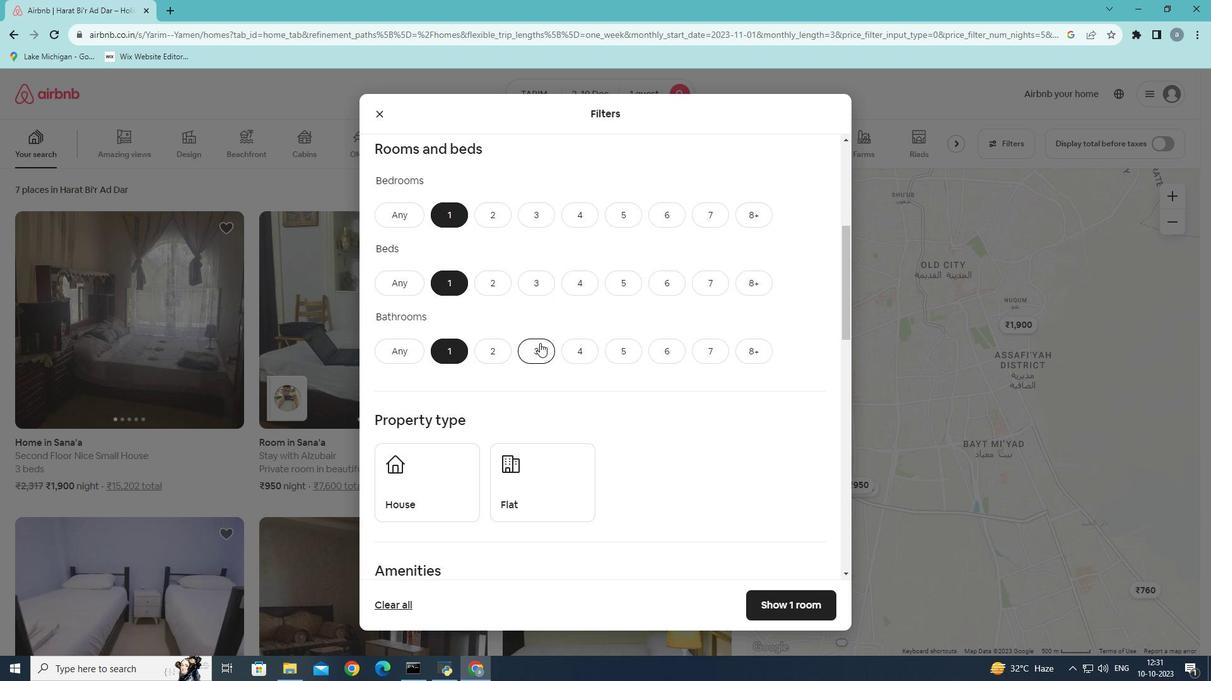 
Action: Mouse scrolled (540, 342) with delta (0, 0)
Screenshot: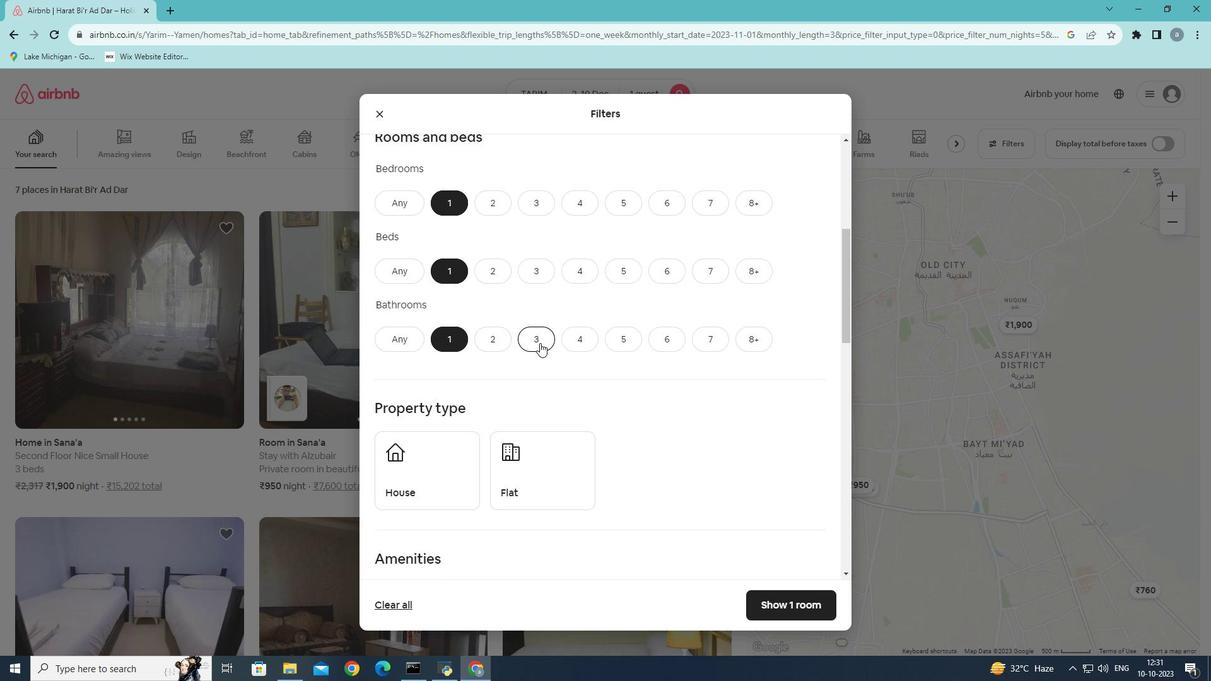 
Action: Mouse scrolled (540, 342) with delta (0, 0)
Screenshot: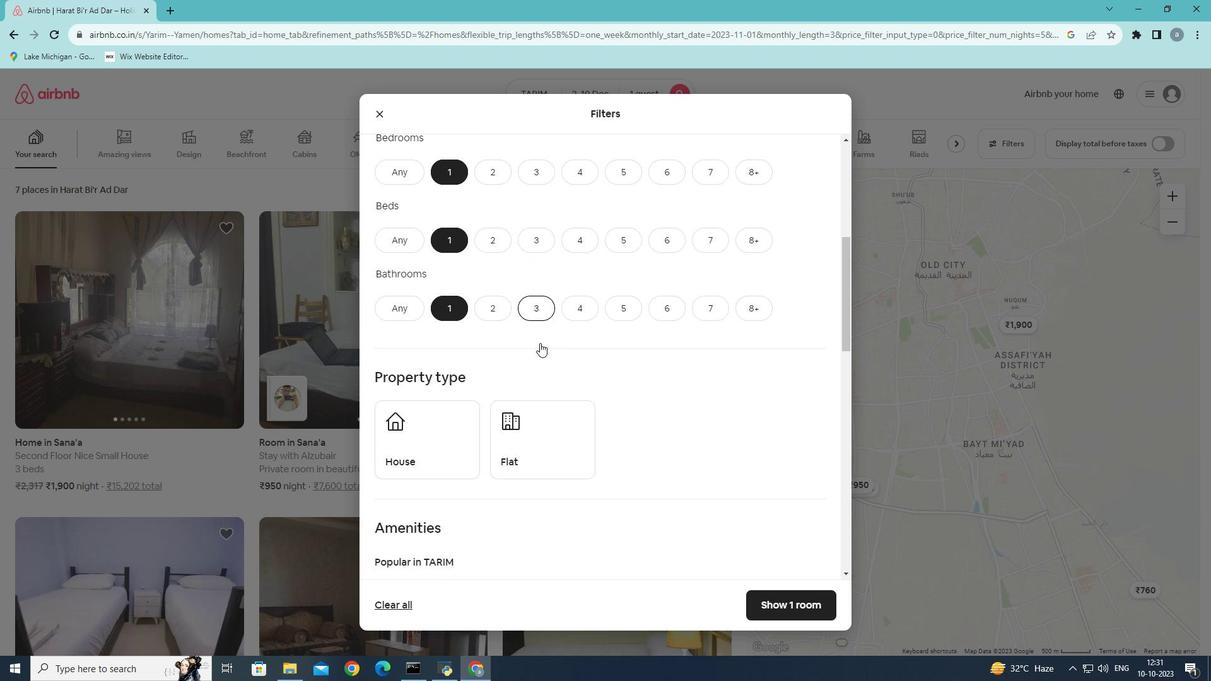 
Action: Mouse scrolled (540, 342) with delta (0, 0)
Screenshot: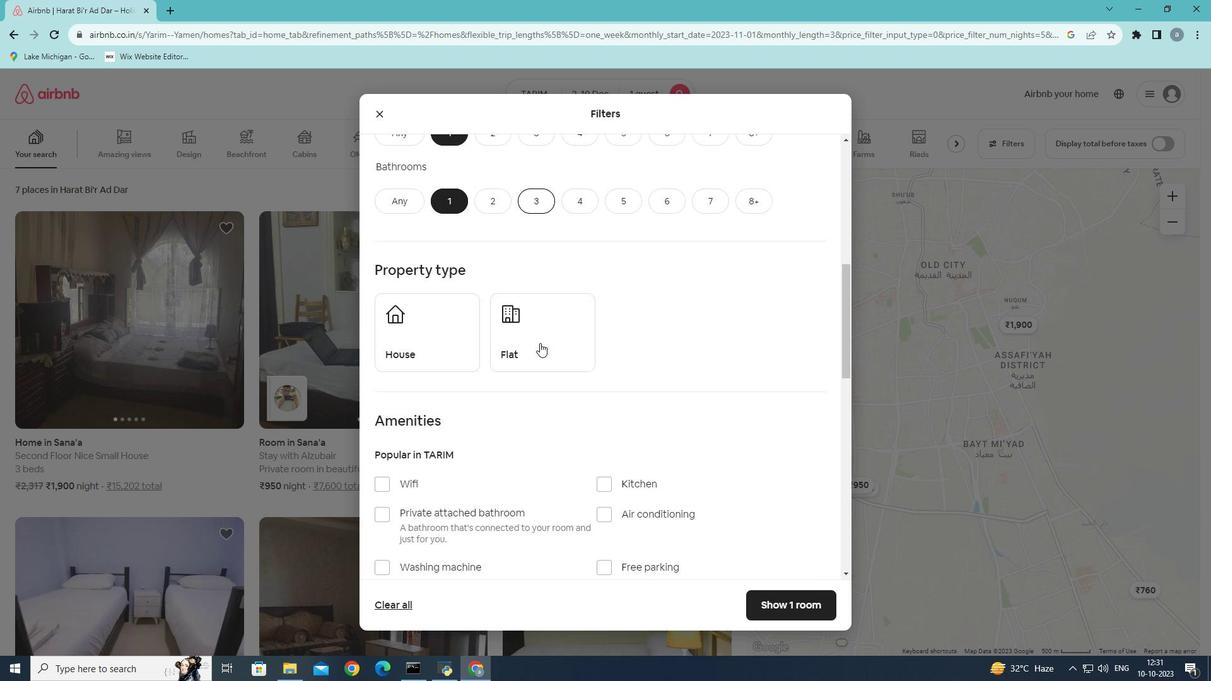 
Action: Mouse scrolled (540, 342) with delta (0, 0)
Screenshot: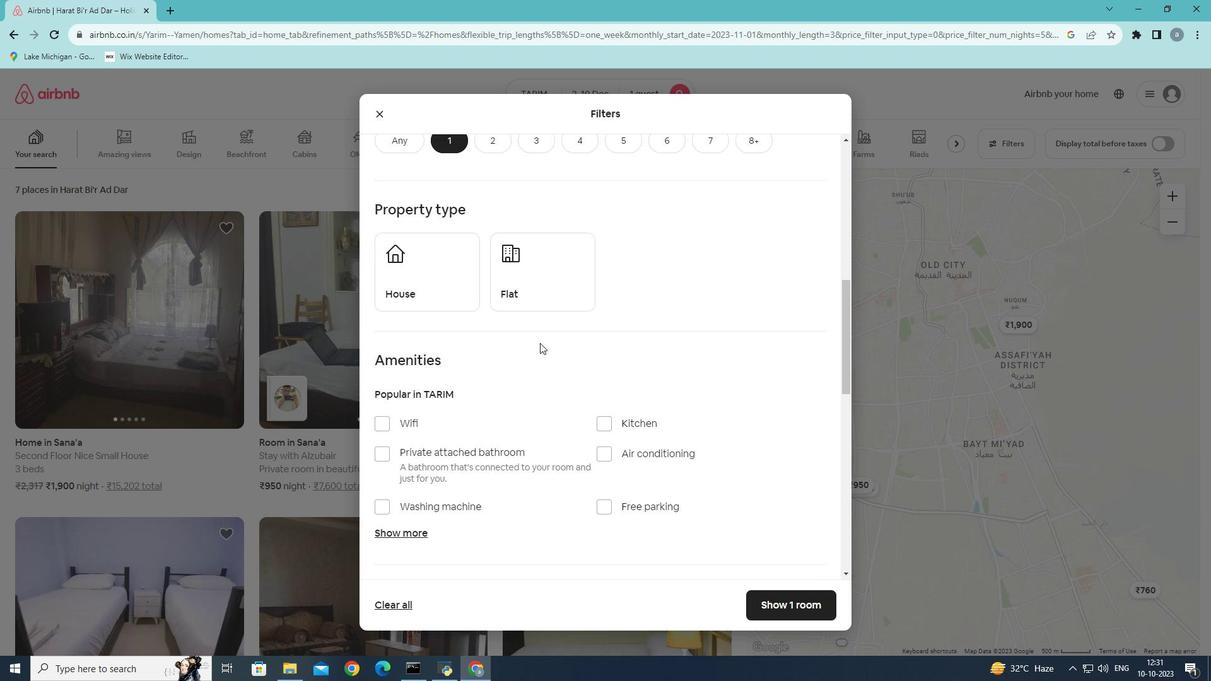 
Action: Mouse moved to (446, 343)
Screenshot: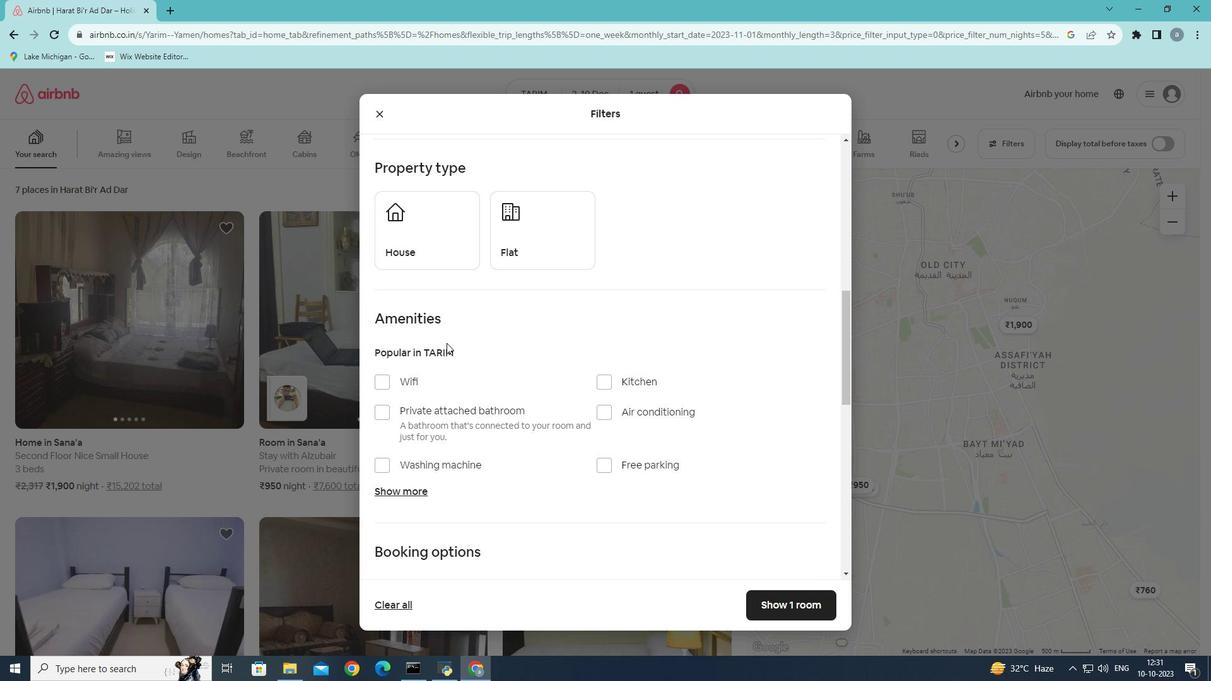 
Action: Mouse scrolled (446, 342) with delta (0, 0)
Screenshot: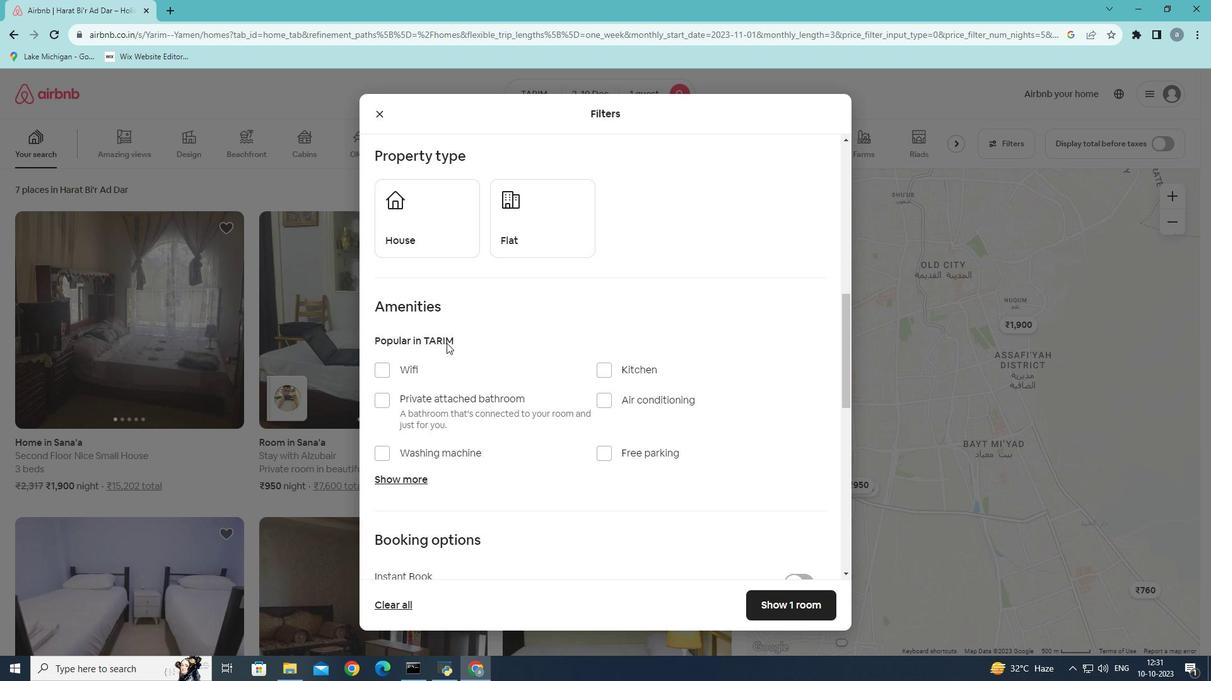 
Action: Mouse scrolled (446, 342) with delta (0, 0)
Screenshot: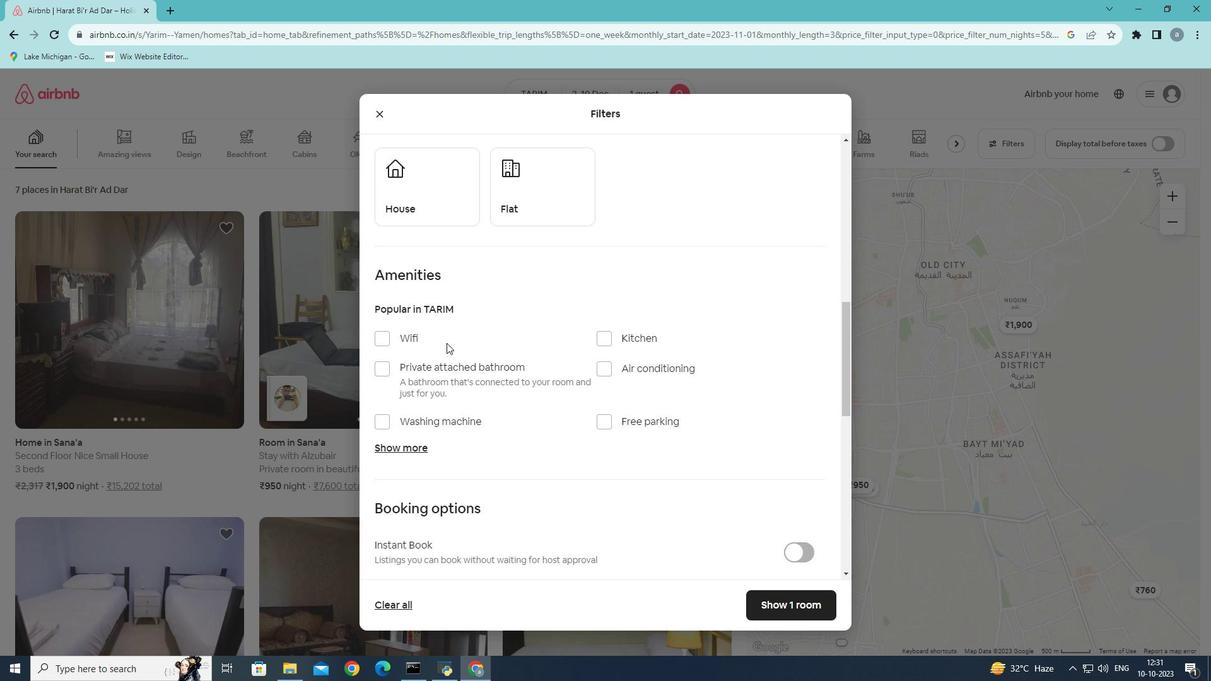 
Action: Mouse moved to (730, 402)
Screenshot: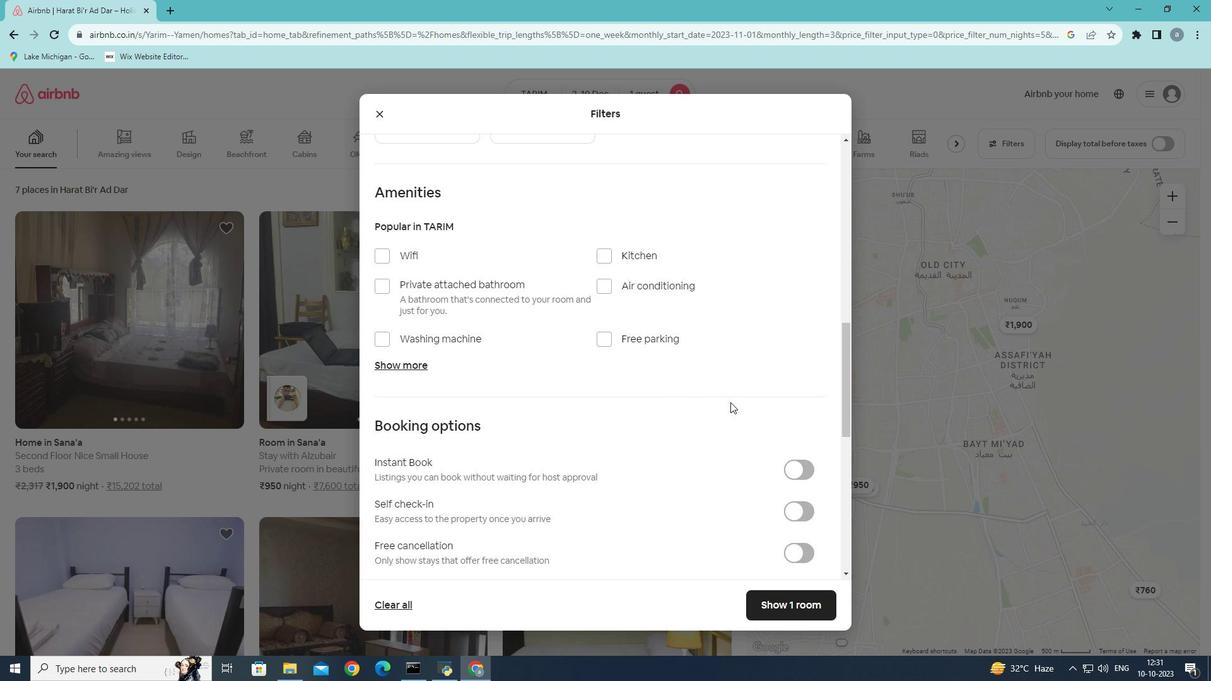 
Action: Mouse scrolled (730, 402) with delta (0, 0)
Screenshot: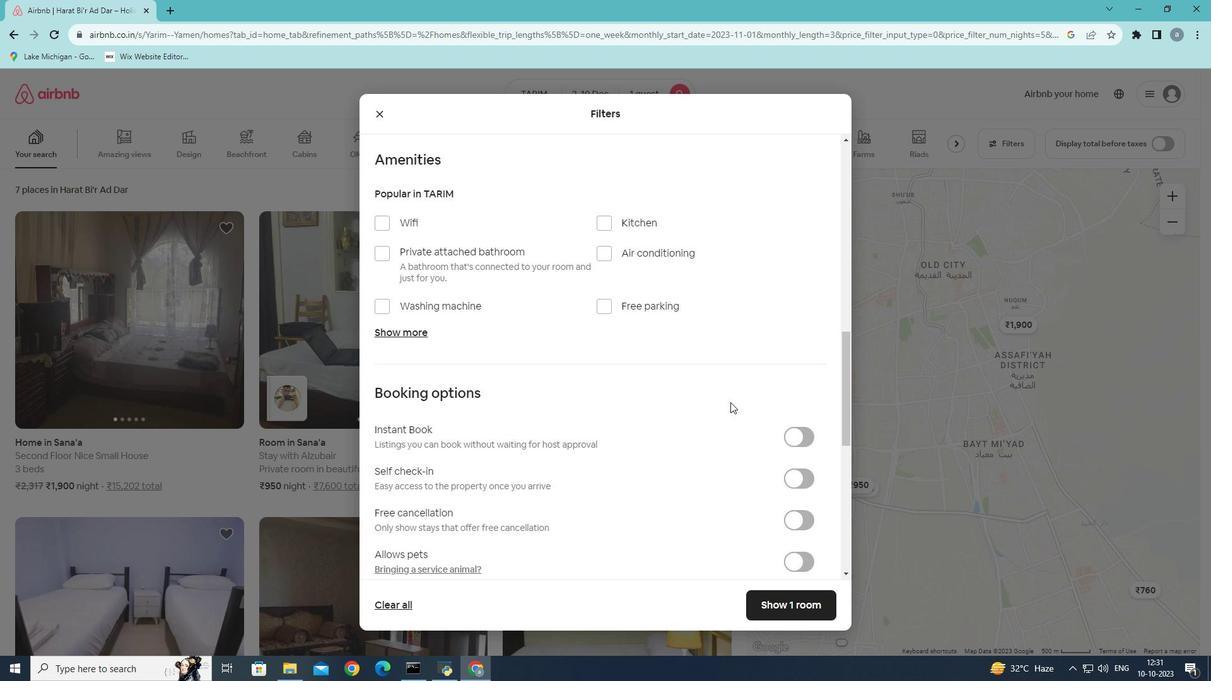 
Action: Mouse scrolled (730, 402) with delta (0, 0)
Screenshot: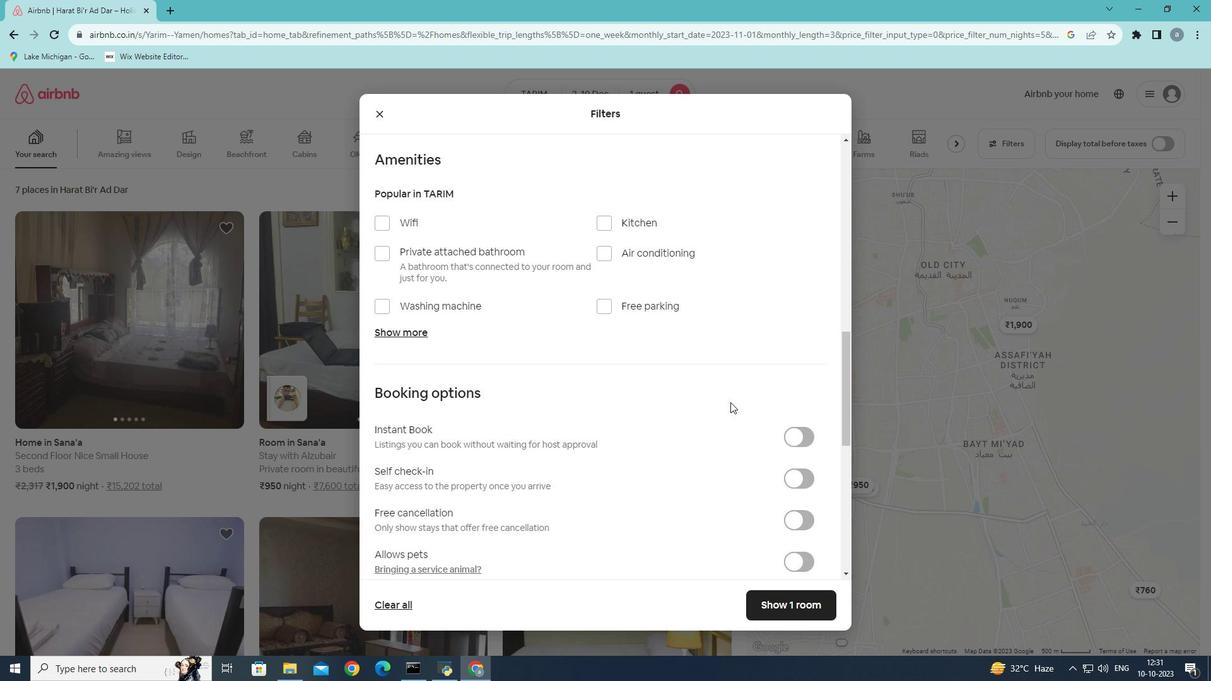 
Action: Mouse moved to (809, 388)
Screenshot: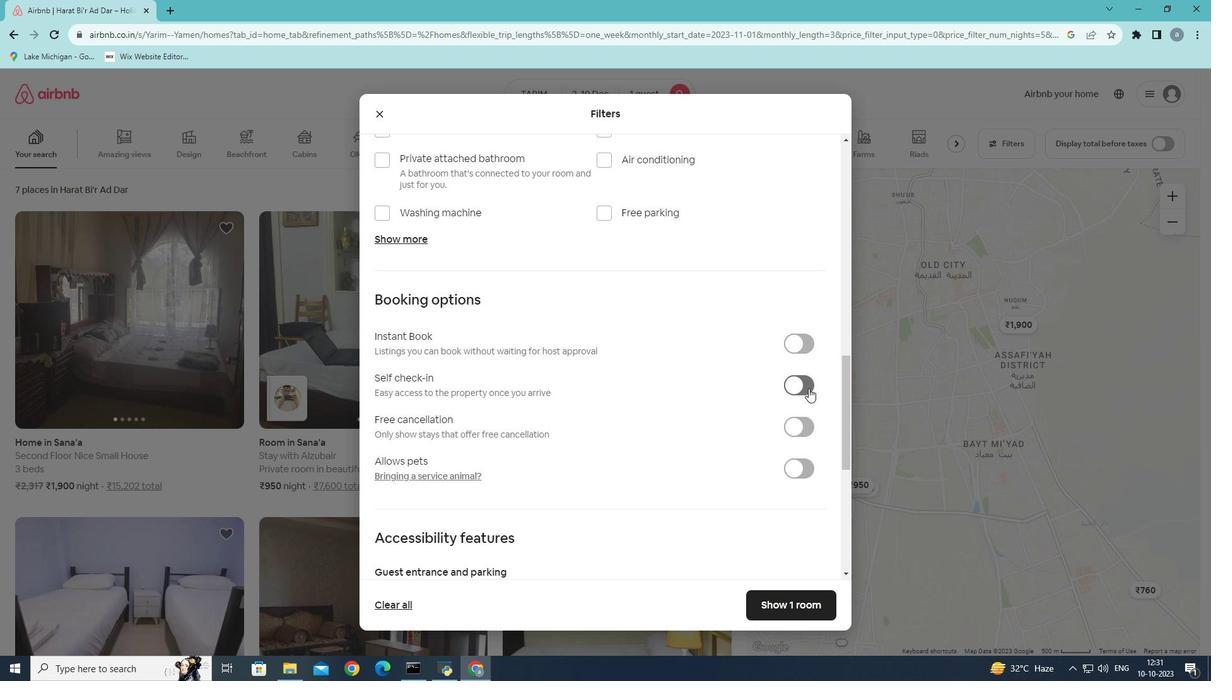 
Action: Mouse pressed left at (809, 388)
Screenshot: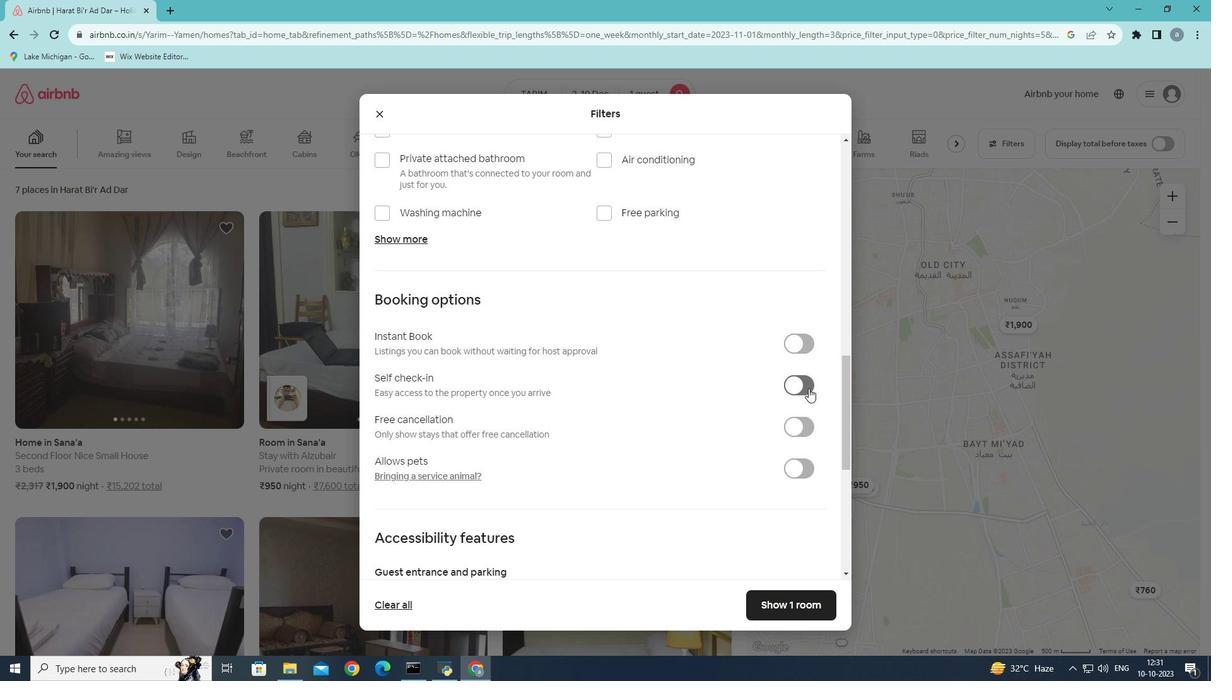 
Action: Mouse moved to (790, 609)
Screenshot: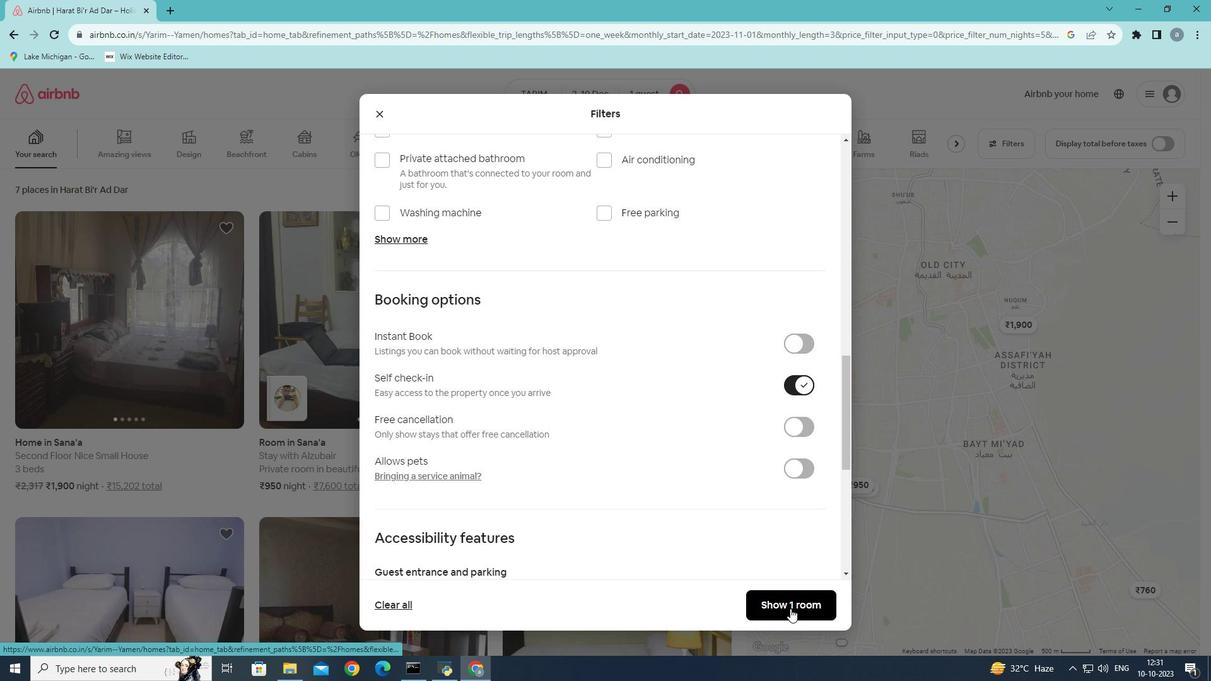 
Action: Mouse pressed left at (790, 609)
Screenshot: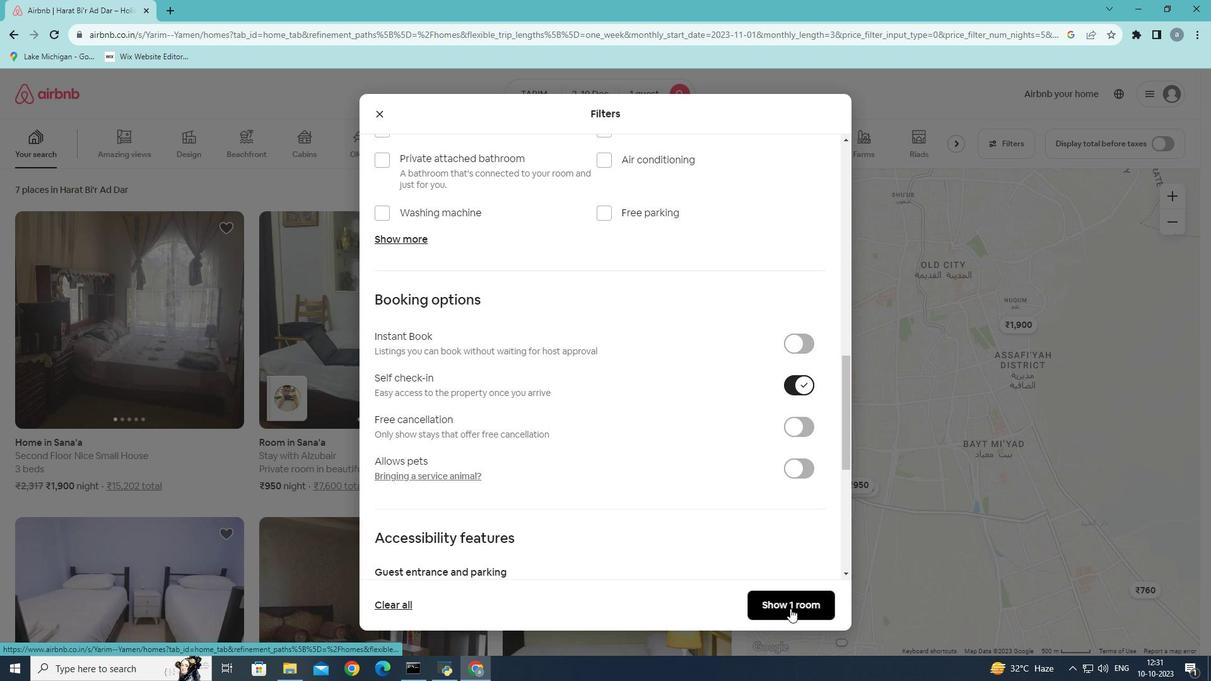 
Action: Mouse moved to (419, 587)
Screenshot: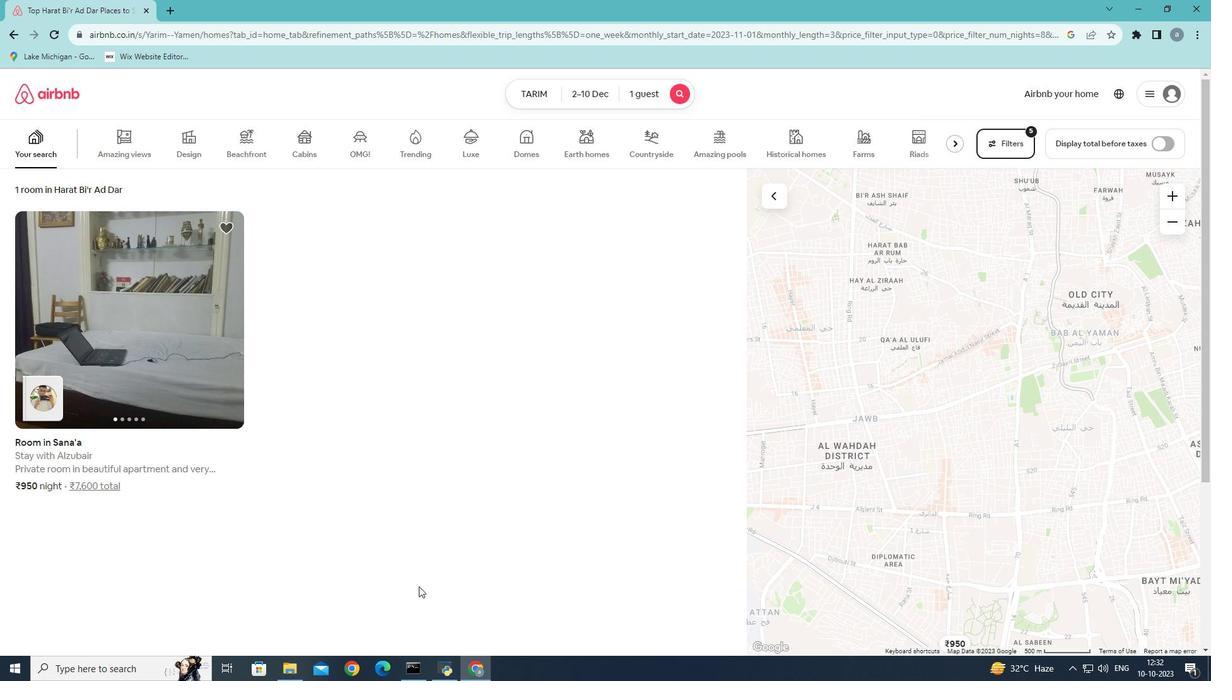 
